 Task: Open an excel sheet with  and write heading  Discount data  Add 10 product name:-  'Apple, Banana, _x000D_
Orange, Tomato, Potato, Onion, Carrot, Milk, Bread, Eggs (dozen). ' in October Last week sales are  1.99, 0.49, 0.79, 1.29, 0.99, 0.89, 0.69, 2.49, 1.99, 2.99. _x000D_
Discount (%):-  10, 20, 15, 5, 12, 8, 25, 10, 15, 20. Save page auditingSalesByProduct_2022
Action: Key pressed <Key.shift_r>Discount<Key.space>data<Key.space><Key.enter>product<Key.space>name<Key.space><Key.right>ov<Key.backspace>c<Key.backspace><Key.backspace><Key.shift_r><Key.shift_r><Key.shift_r><Key.shift_r><Key.shift_r><Key.shift_r><Key.shift_r><Key.shift_r><Key.shift_r><Key.shift_r>October<Key.space><Key.shift_r>Lasg<Key.space><Key.backspace><Key.backspace>t<Key.space>week<Key.right>
Screenshot: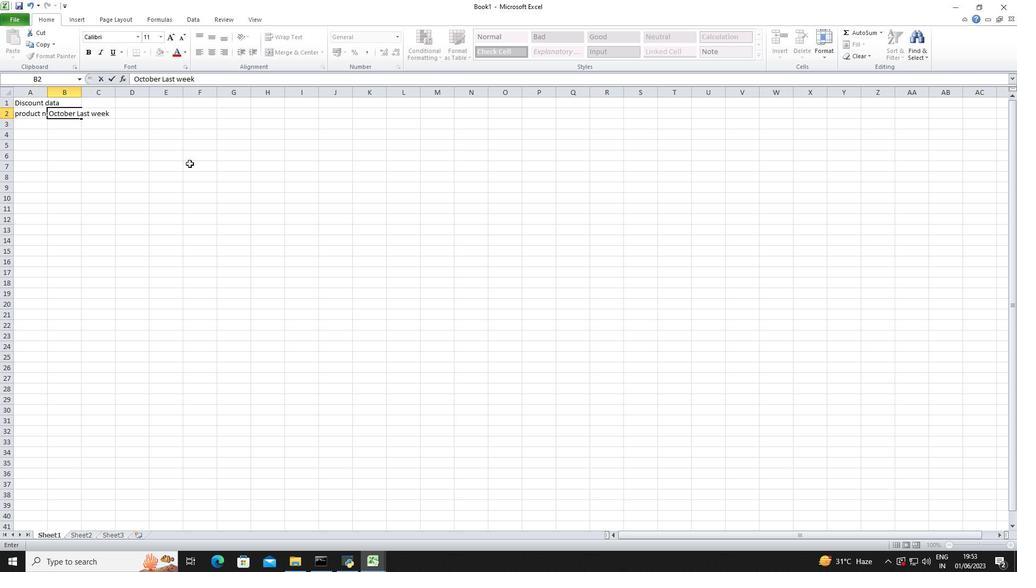 
Action: Mouse moved to (75, 114)
Screenshot: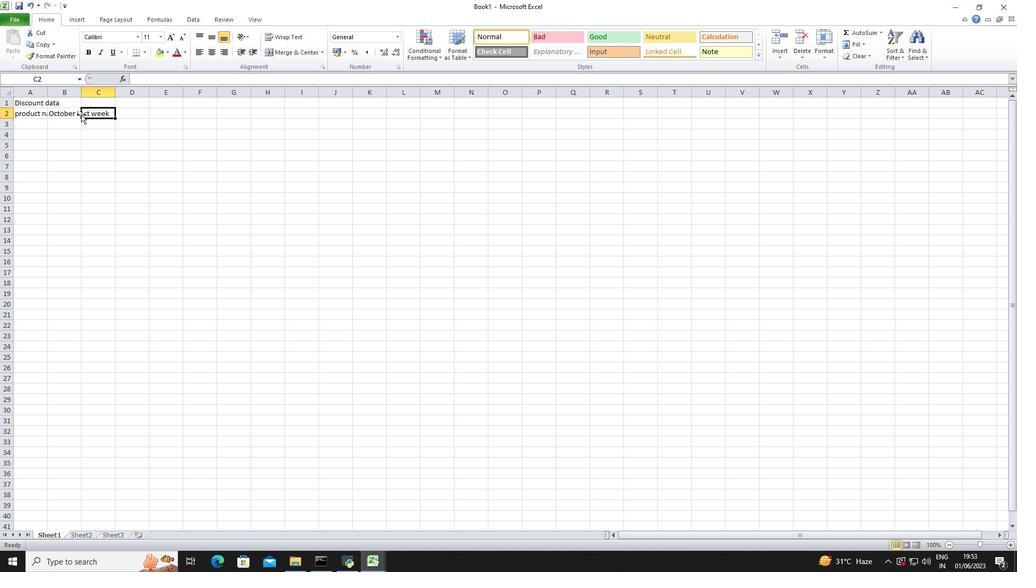 
Action: Mouse pressed left at (75, 114)
Screenshot: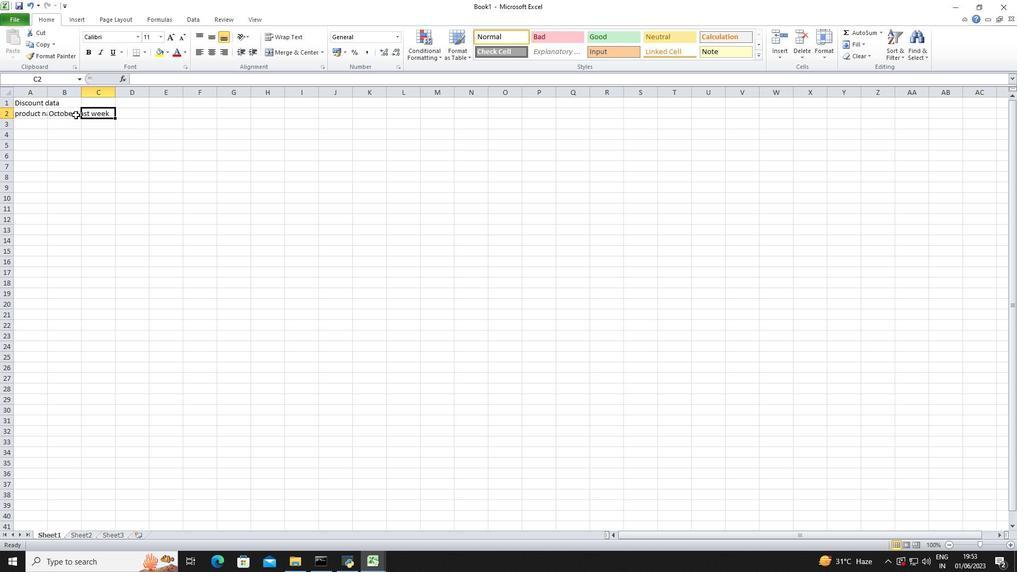 
Action: Mouse moved to (201, 75)
Screenshot: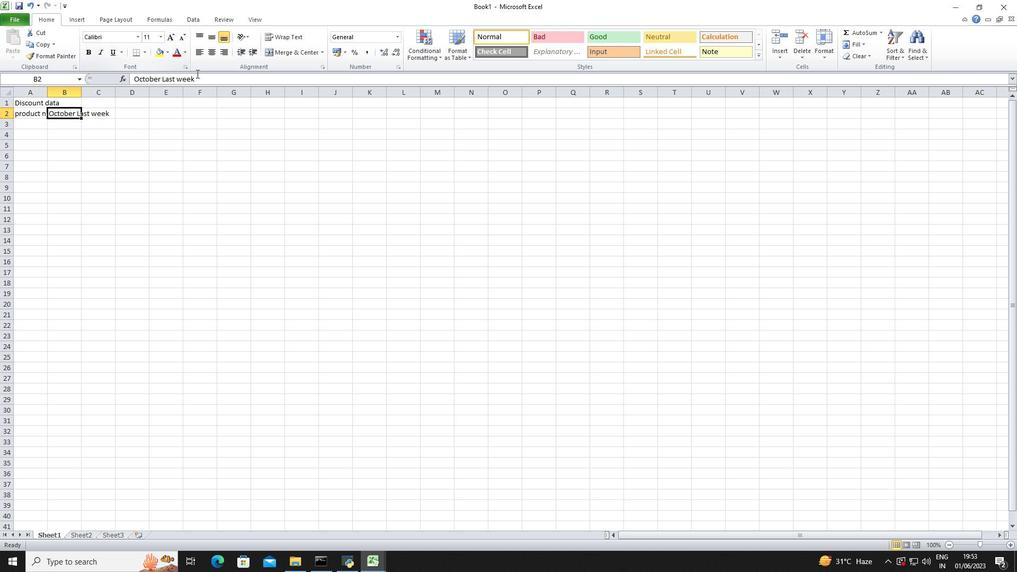 
Action: Mouse pressed left at (201, 75)
Screenshot: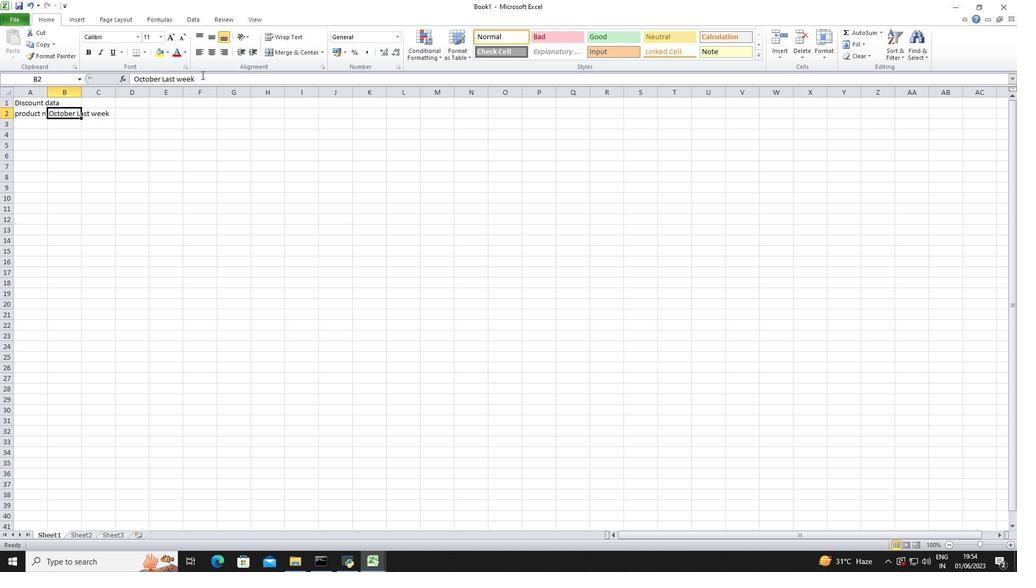 
Action: Mouse moved to (204, 76)
Screenshot: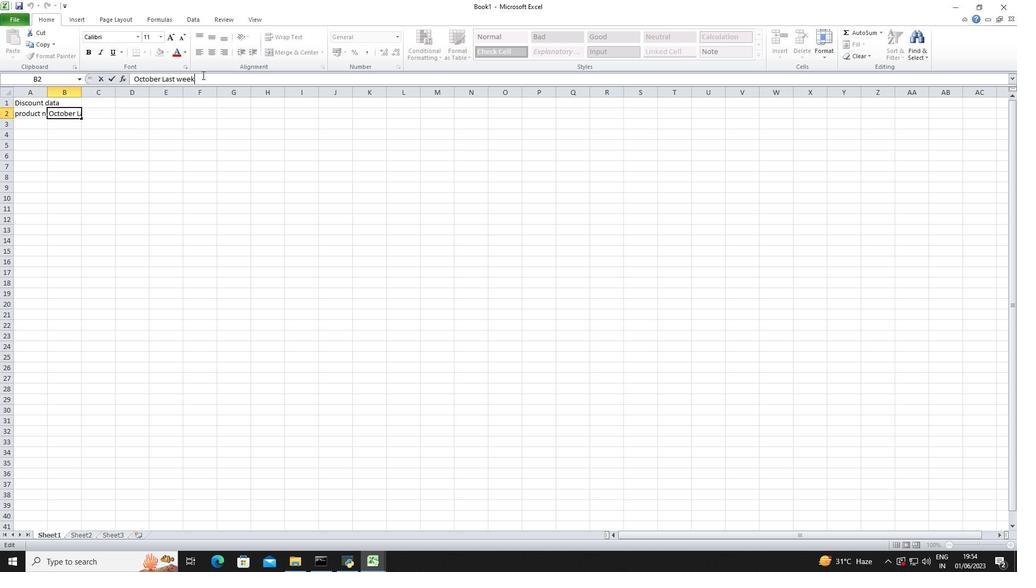 
Action: Key pressed <Key.space>sales<Key.right>
Screenshot: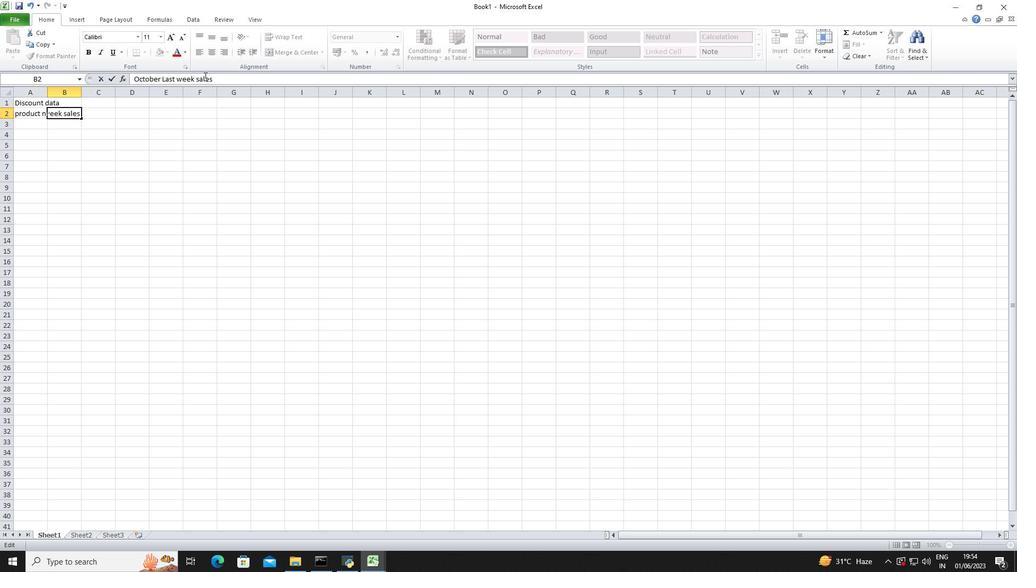 
Action: Mouse moved to (141, 152)
Screenshot: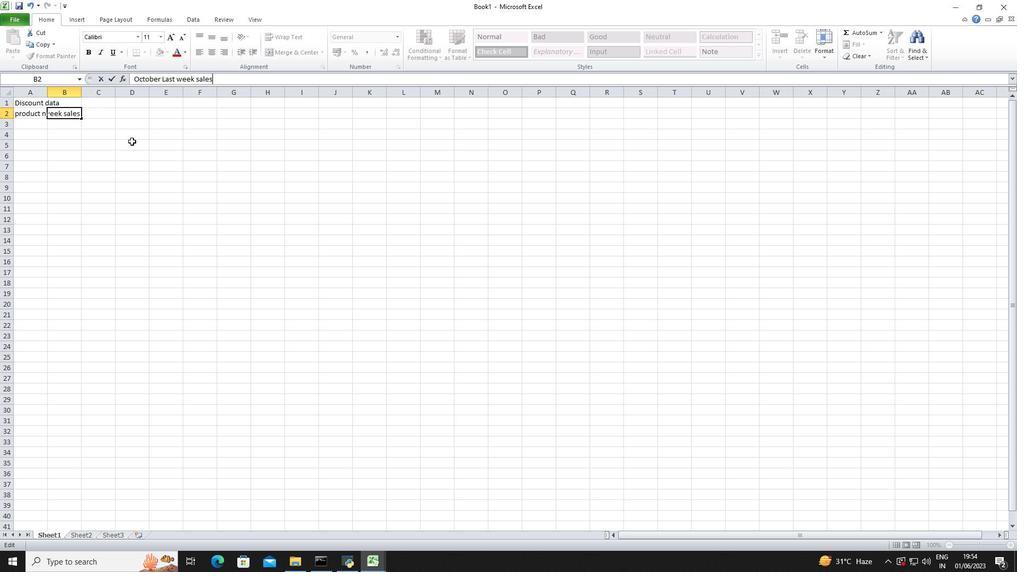 
Action: Mouse pressed left at (141, 152)
Screenshot: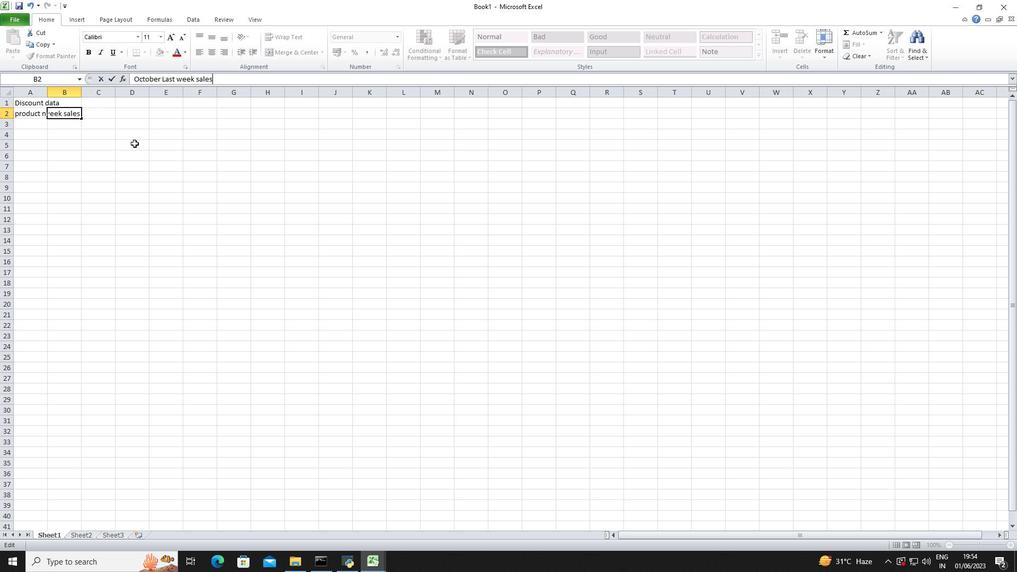 
Action: Mouse moved to (82, 93)
Screenshot: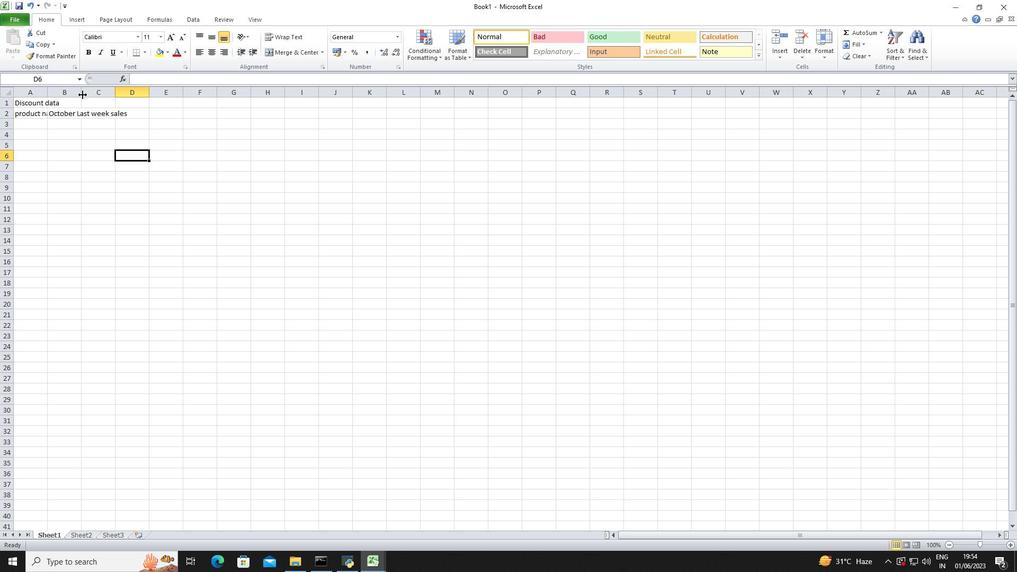 
Action: Mouse pressed left at (82, 93)
Screenshot: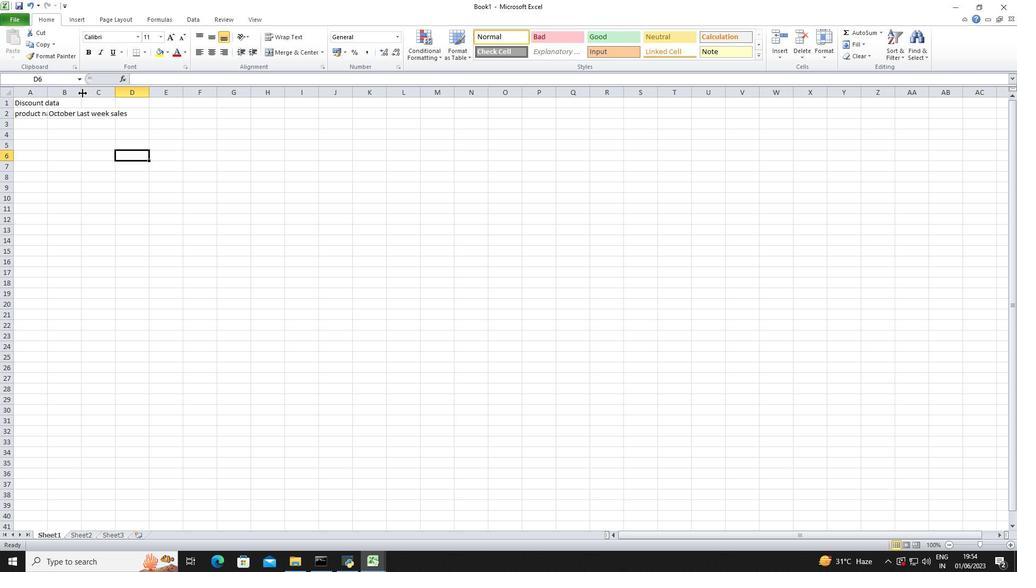 
Action: Mouse pressed left at (82, 93)
Screenshot: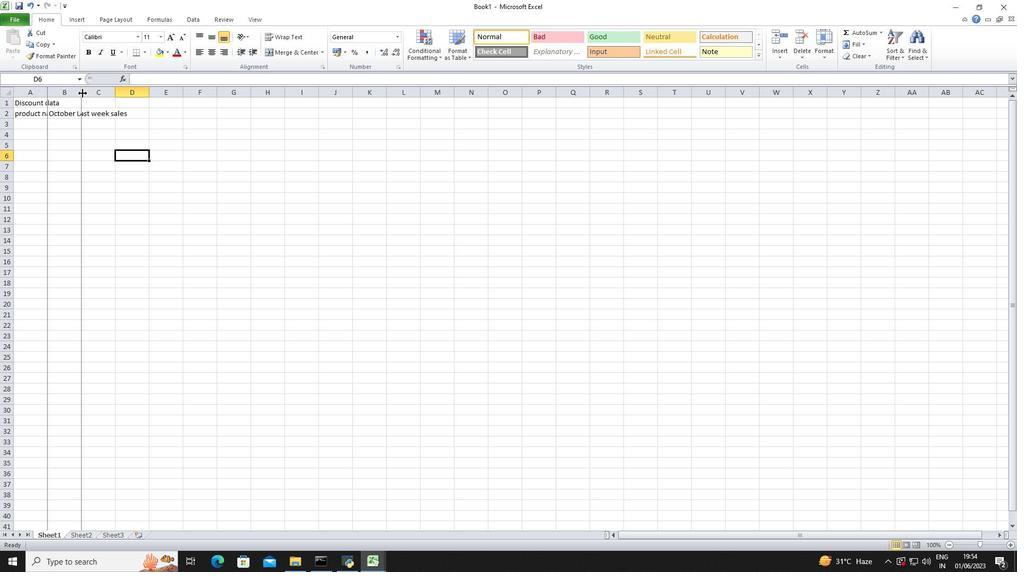 
Action: Mouse moved to (139, 112)
Screenshot: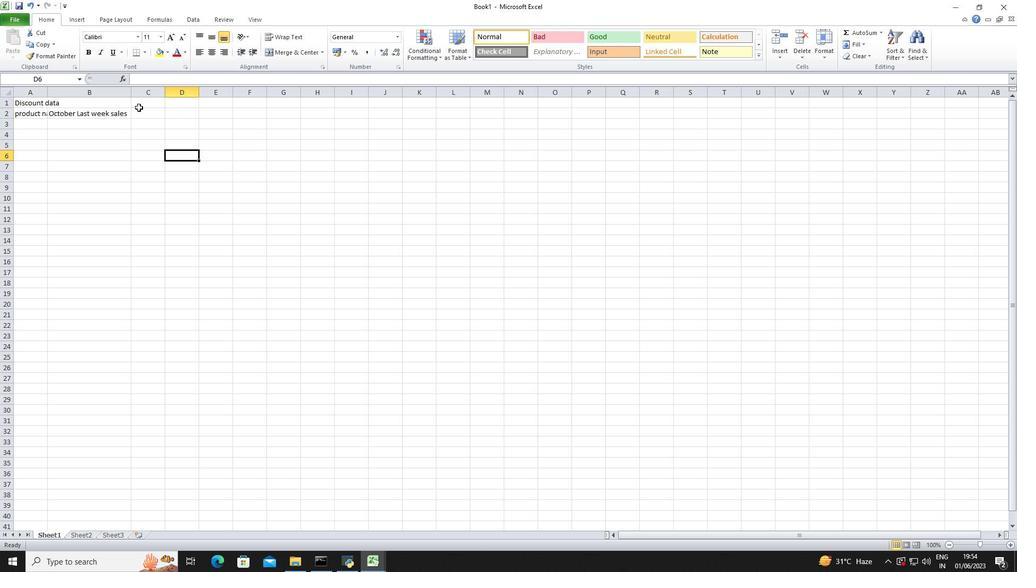 
Action: Mouse pressed left at (139, 112)
Screenshot: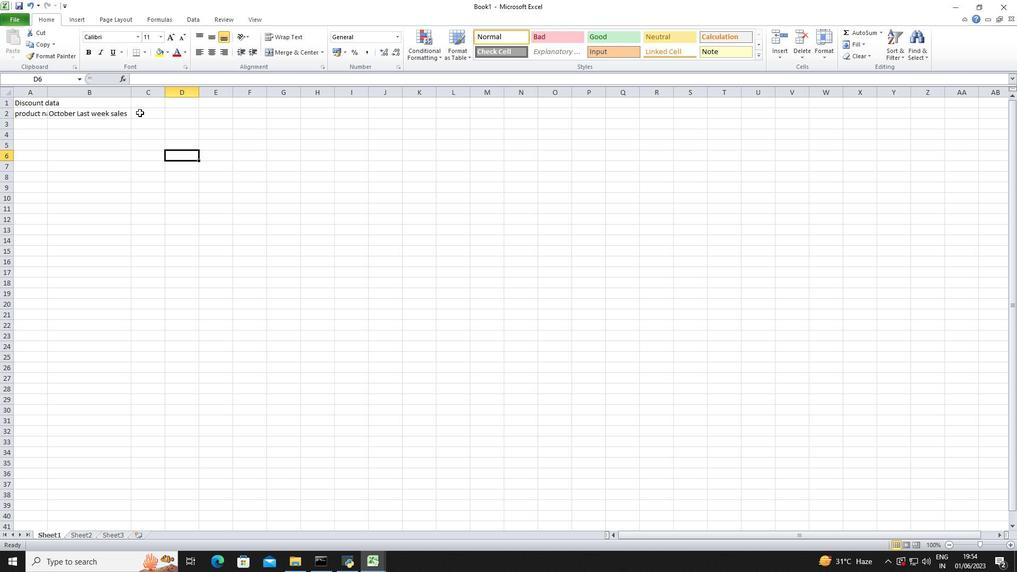 
Action: Mouse moved to (49, 93)
Screenshot: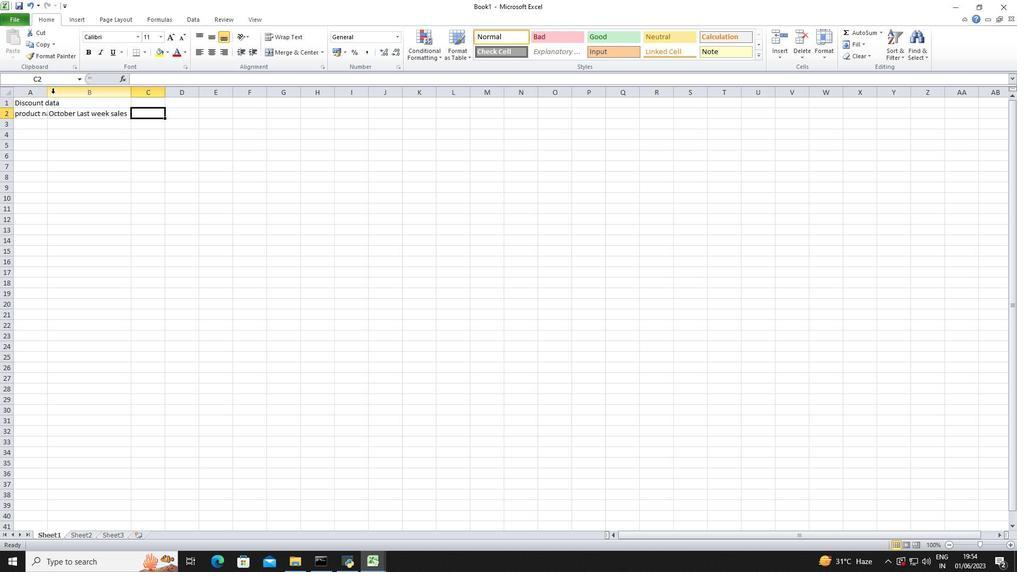 
Action: Mouse pressed left at (49, 93)
Screenshot: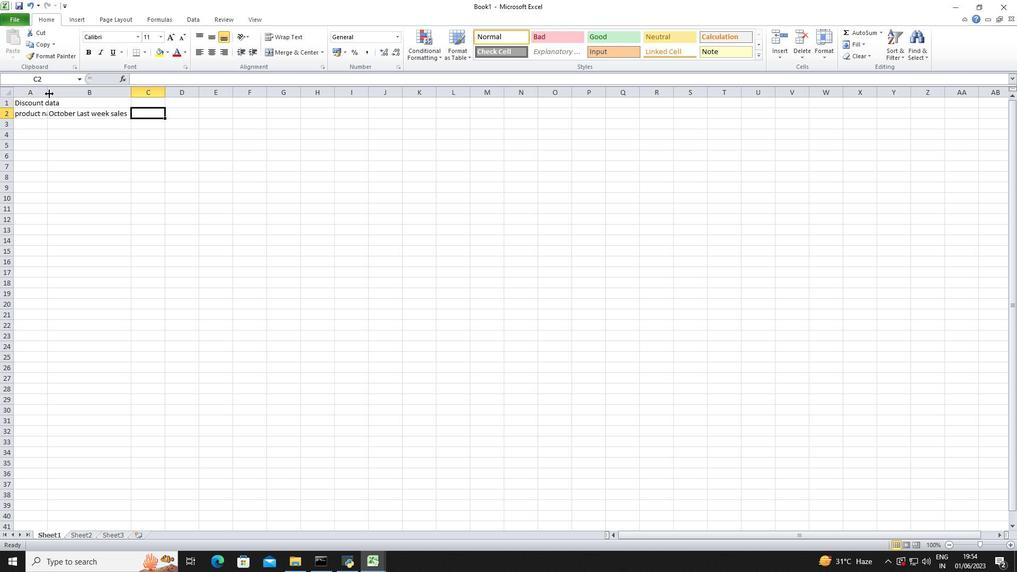 
Action: Mouse pressed left at (49, 93)
Screenshot: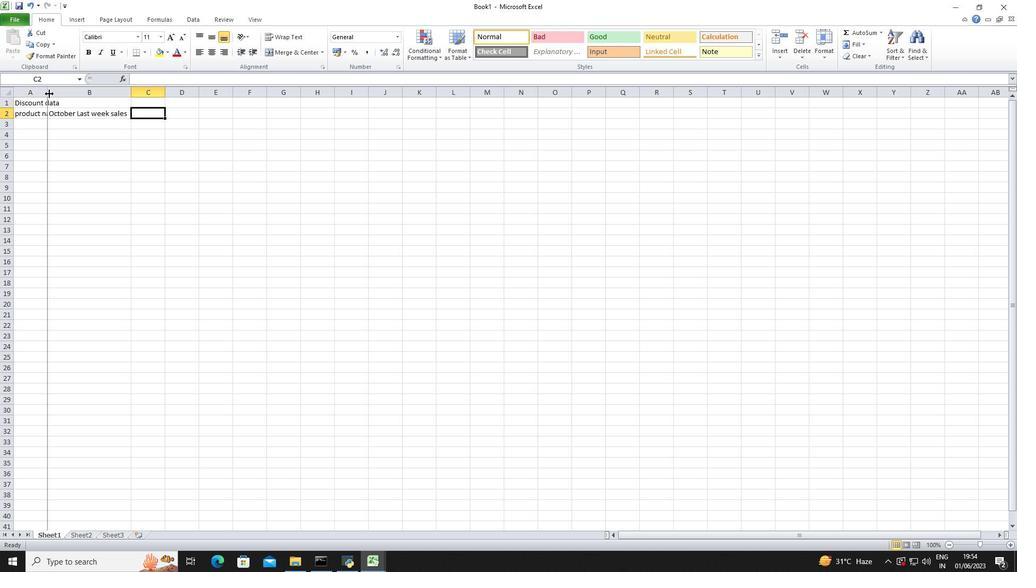 
Action: Mouse moved to (399, 148)
Screenshot: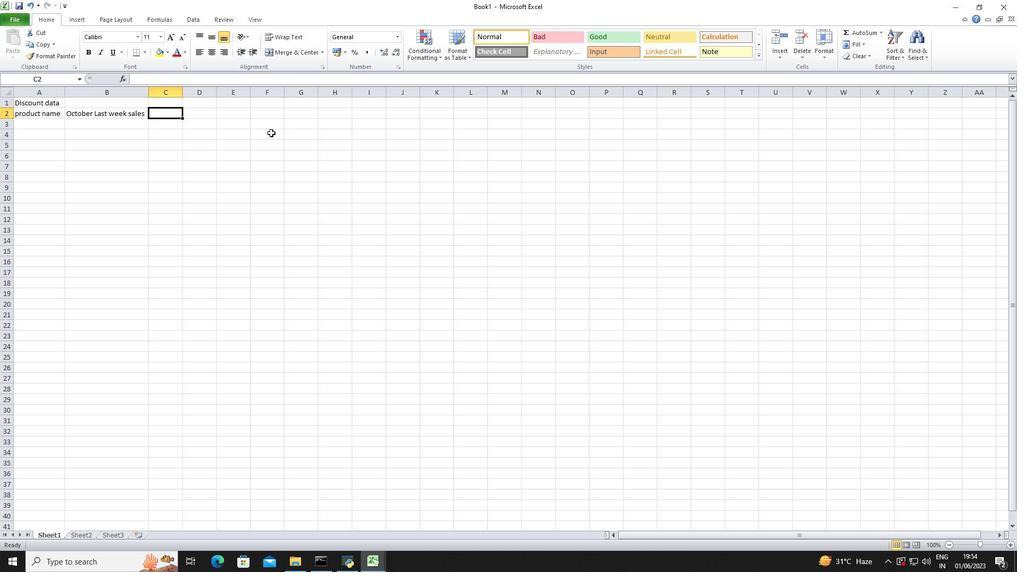 
Action: Key pressed <Key.shift_r>Discount<Key.space><Key.shift_r><Key.shift_r>(<Key.shift_r>%<Key.shift_r><Key.shift_r><Key.shift_r><Key.shift_r>)
Screenshot: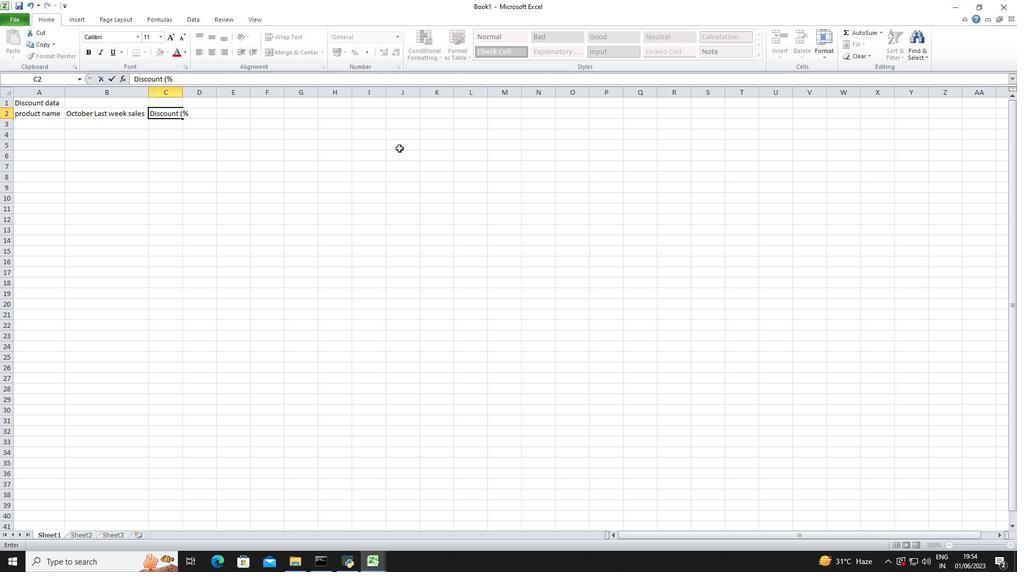 
Action: Mouse moved to (396, 141)
Screenshot: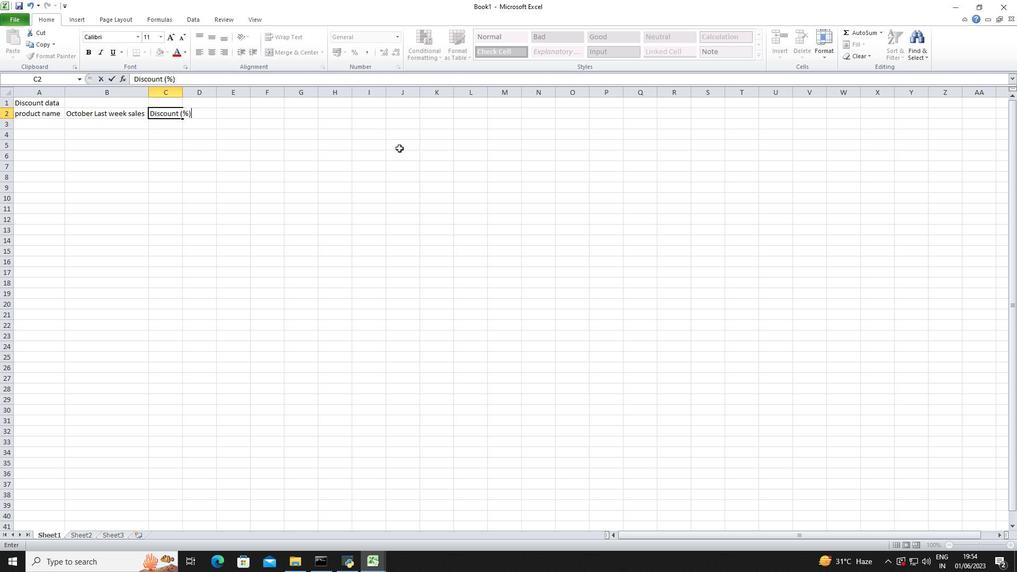 
Action: Mouse pressed left at (396, 141)
Screenshot: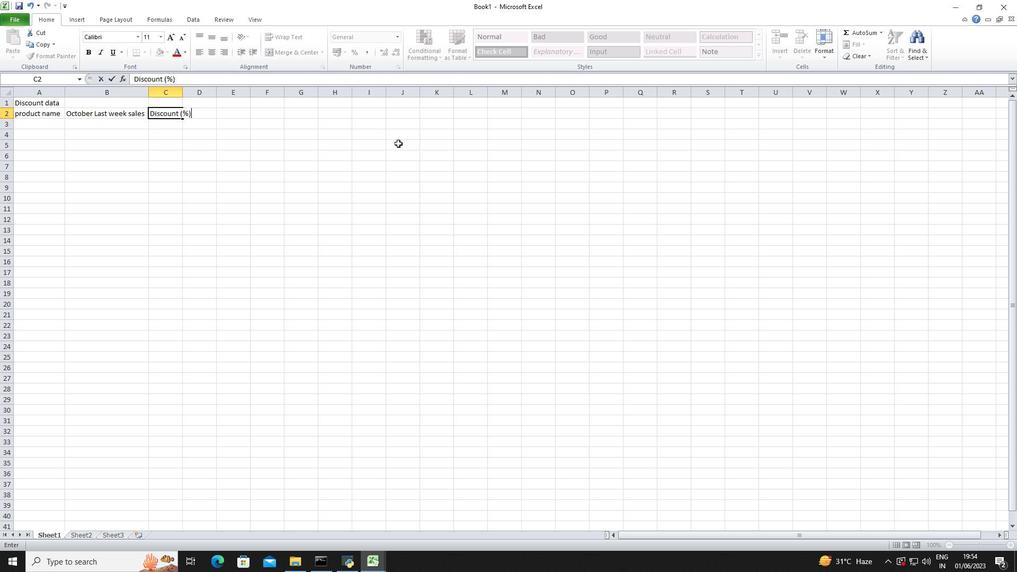 
Action: Mouse moved to (182, 90)
Screenshot: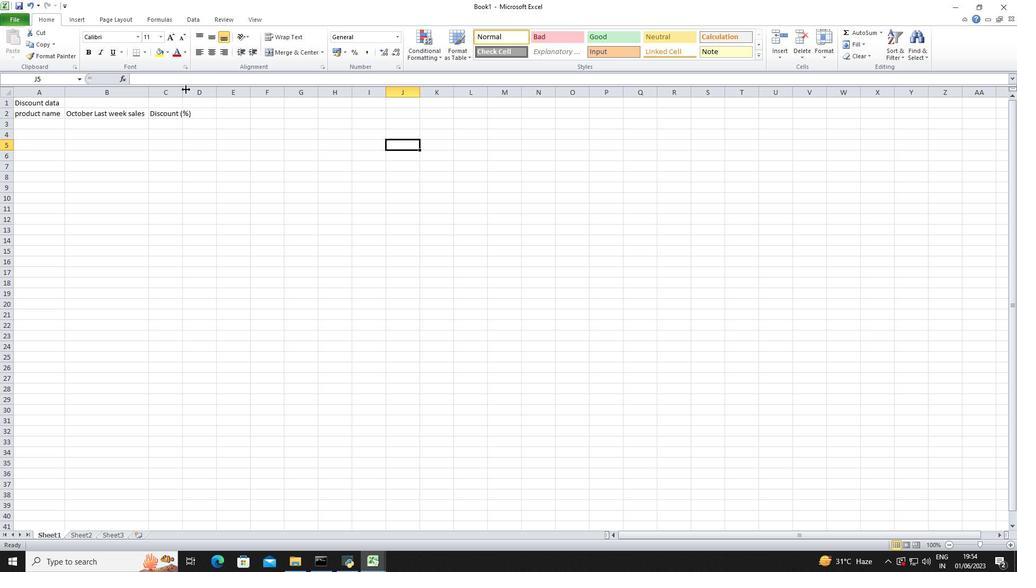 
Action: Mouse pressed left at (182, 90)
Screenshot: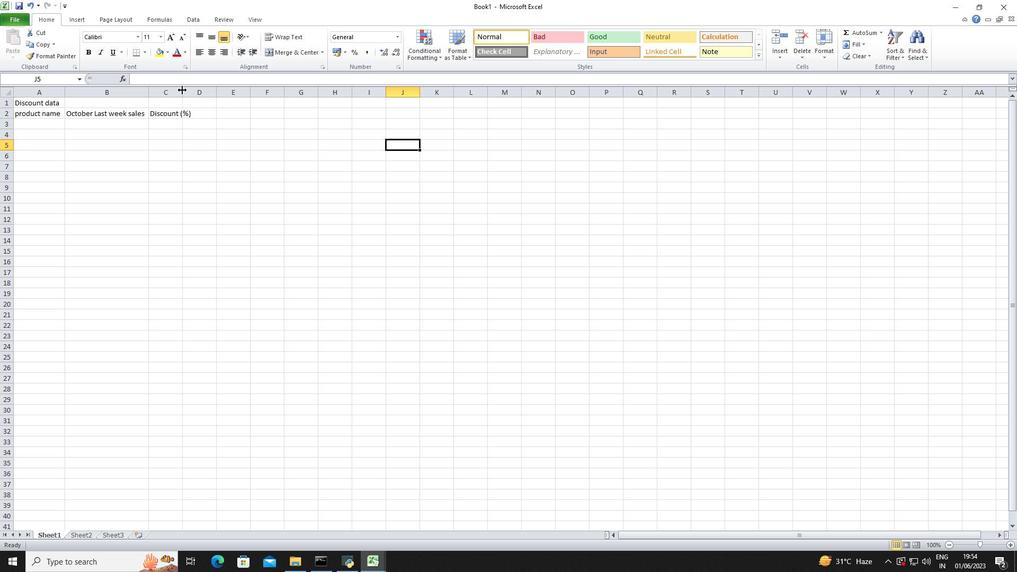 
Action: Mouse pressed left at (182, 90)
Screenshot: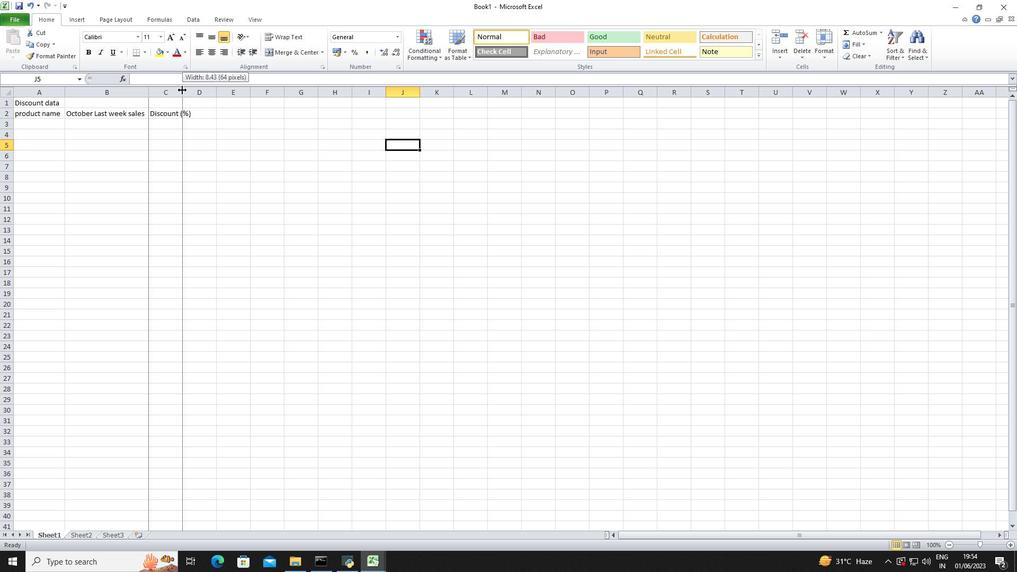 
Action: Mouse moved to (32, 125)
Screenshot: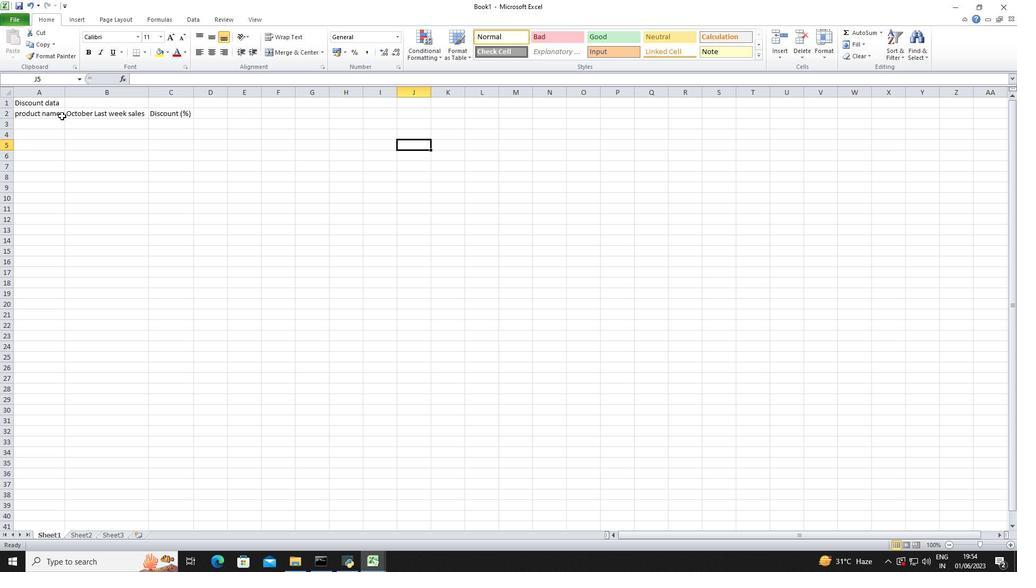 
Action: Mouse pressed left at (32, 125)
Screenshot: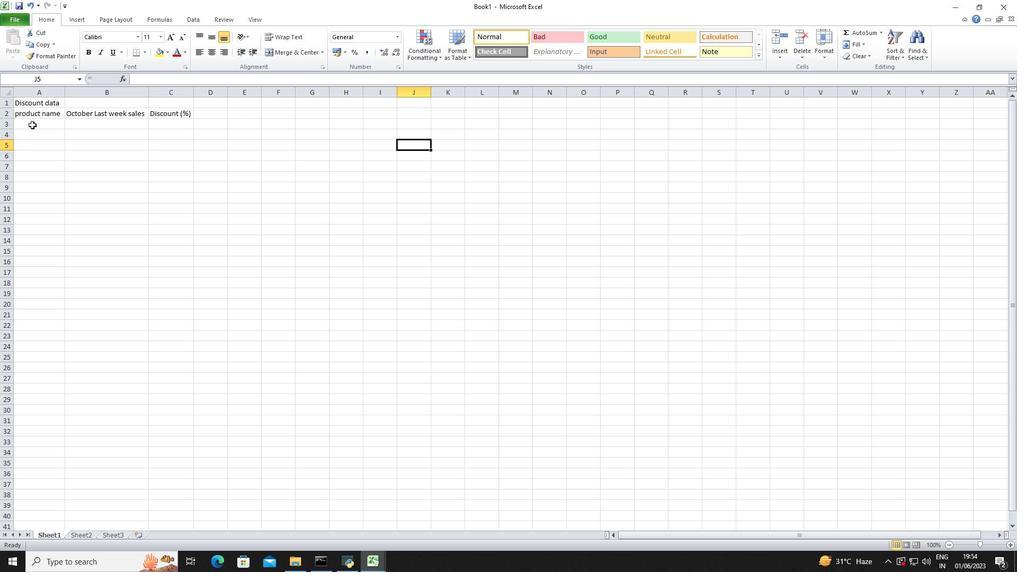
Action: Mouse moved to (365, 129)
Screenshot: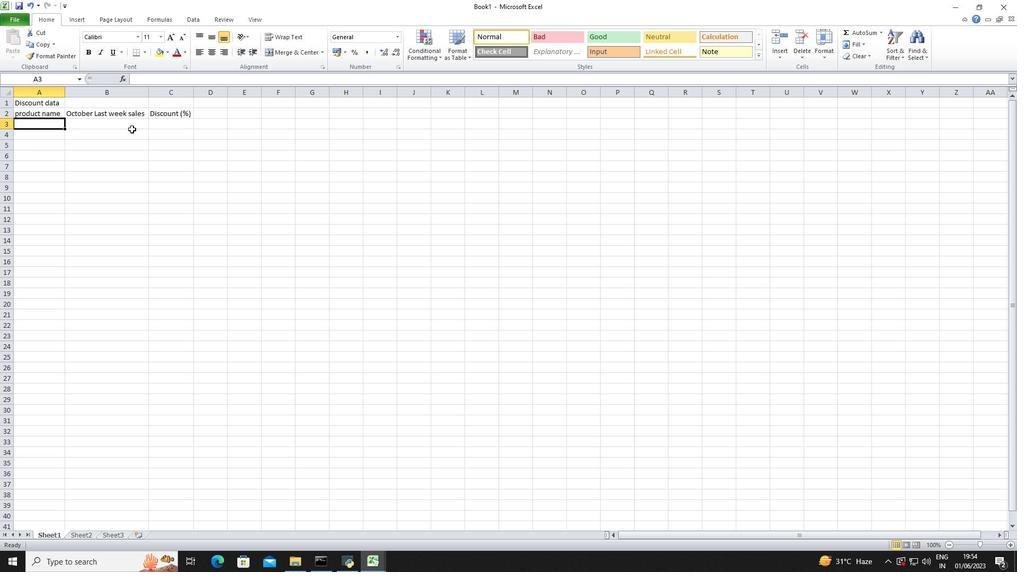 
Action: Key pressed <Key.shift_r>Apple<Key.enter><Key.shift_r>Banana<Key.space><Key.enter><Key.shift_r><Key.shift_r><Key.shift_r><Key.shift_r><Key.shift_r><Key.shift_r><Key.shift_r><Key.shift_r><Key.shift_r><Key.shift_r><Key.shift_r><Key.shift_r><Key.shift_r><Key.shift_r><Key.shift_r><Key.shift_r><Key.shift_r><Key.shift_r><Key.shift_r><Key.shift_r><Key.shift_r><Key.shift_r><Key.shift_r><Key.shift_r><Key.shift_r><Key.shift_r><Key.shift_r><Key.shift_r><Key.shift_r>Potato<Key.enter>
Screenshot: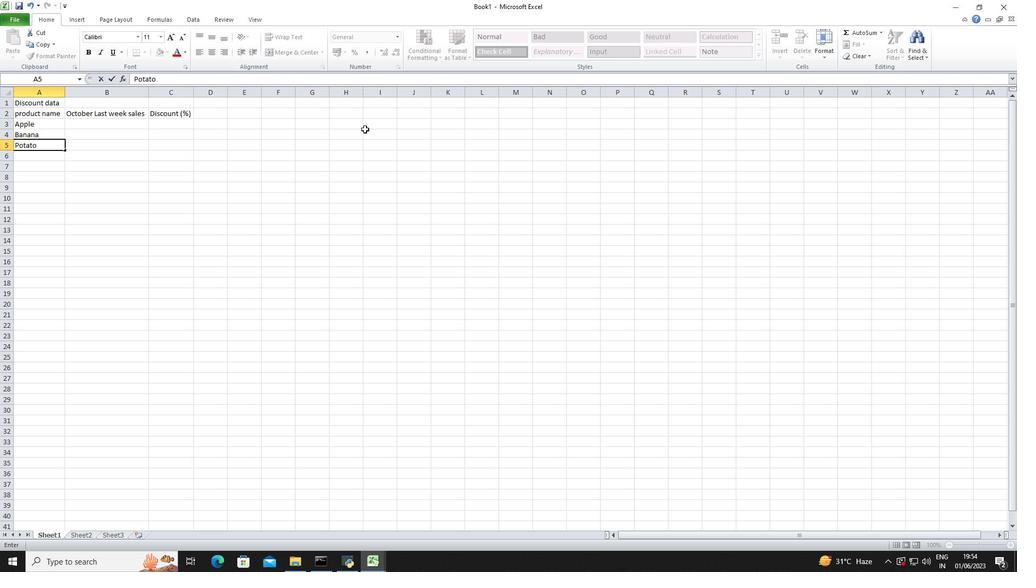 
Action: Mouse moved to (42, 142)
Screenshot: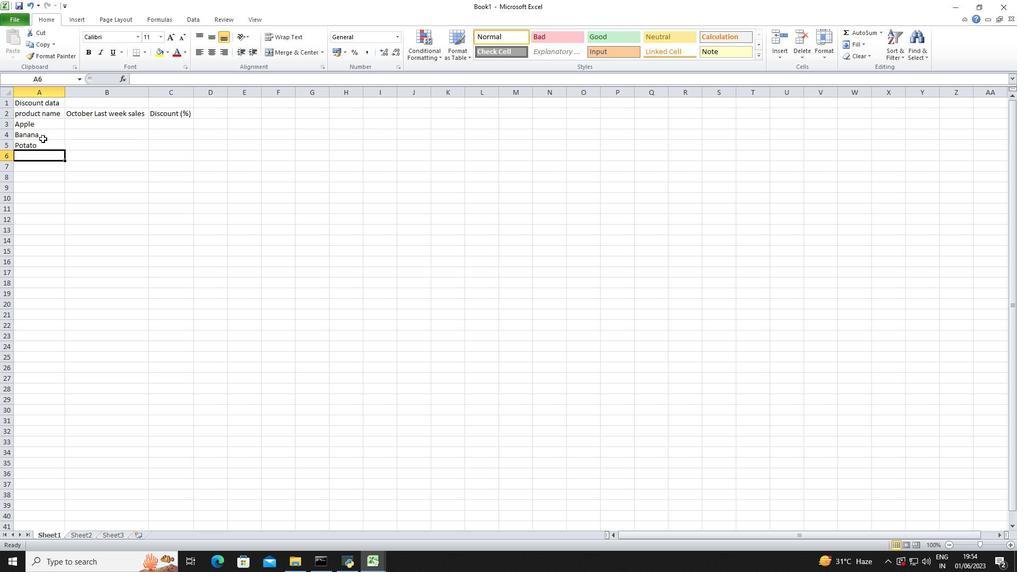 
Action: Mouse pressed left at (42, 142)
Screenshot: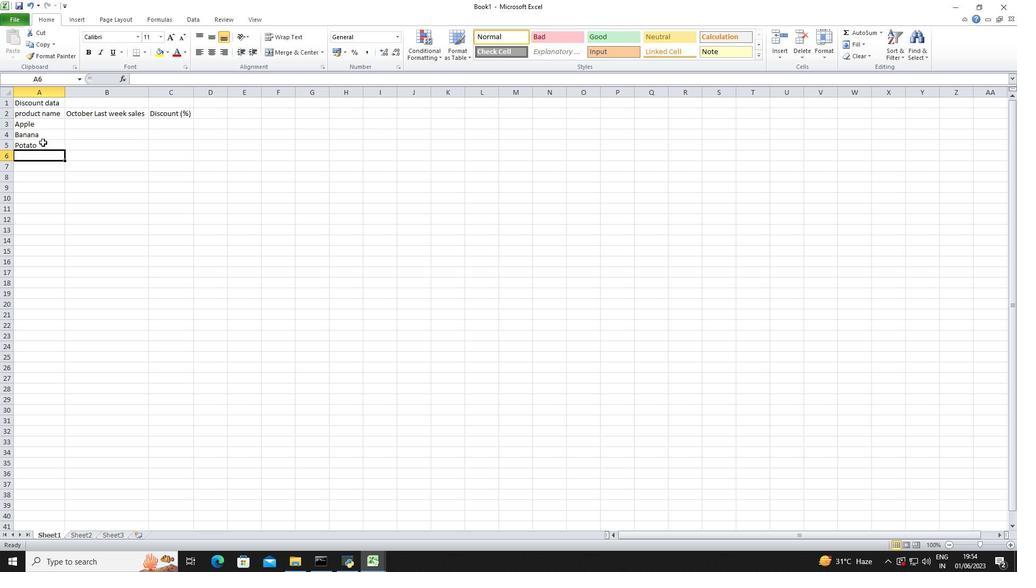 
Action: Mouse moved to (123, 165)
Screenshot: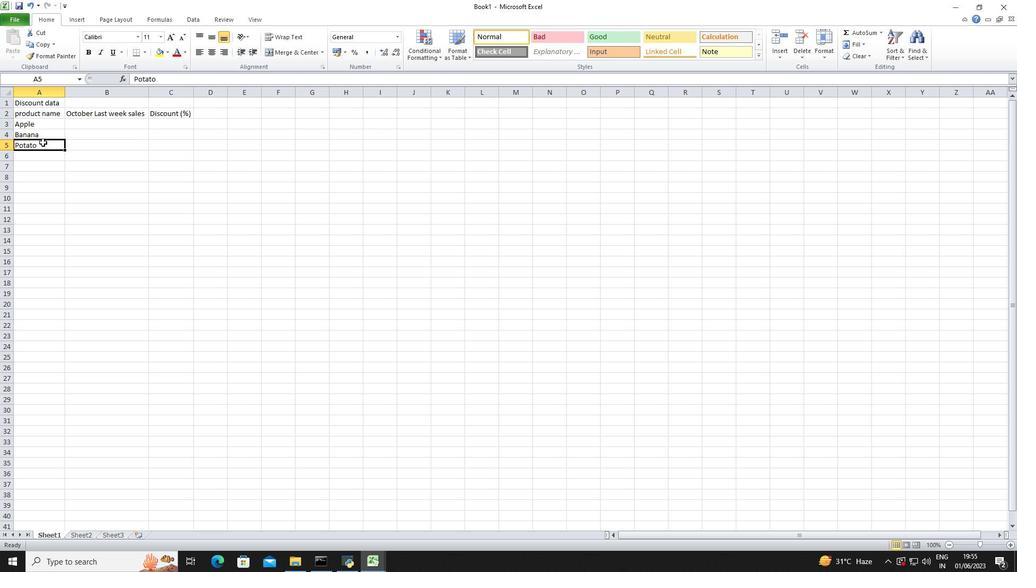 
Action: Key pressed <Key.shift_r>Orange<Key.enter><Key.shift_r>Tomato<Key.enter><Key.shift_r><Key.shift_r><Key.shift_r><Key.shift_r><Key.shift_r><Key.shift_r><Key.shift_r><Key.shift_r><Key.shift_r><Key.shift_r><Key.shift_r><Key.shift_r><Key.shift_r><Key.shift_r><Key.shift_r><Key.shift_r><Key.shift_r><Key.shift_r><Key.shift_r><Key.shift_r>Potato<Key.space><Key.enter><Key.shift_r>Onion<Key.space><Key.enter><Key.shift_r>Carrot<Key.space><Key.enter><Key.shift_r>Mik<Key.backspace>lk<Key.space><Key.enter><Key.shift_r>Bread<Key.space><Key.enter><Key.shift_r>Eff<Key.backspace><Key.backspace>ggs<Key.space><Key.shift_r><Key.shift_r><Key.shift_r><Key.shift_r>(dozen<Key.shift_r>)
Screenshot: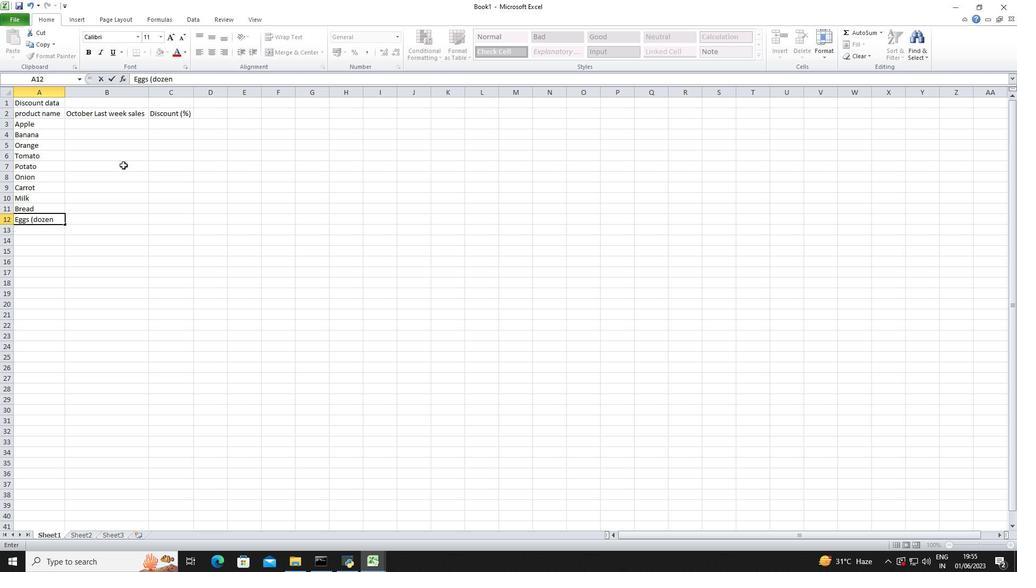 
Action: Mouse pressed left at (123, 165)
Screenshot: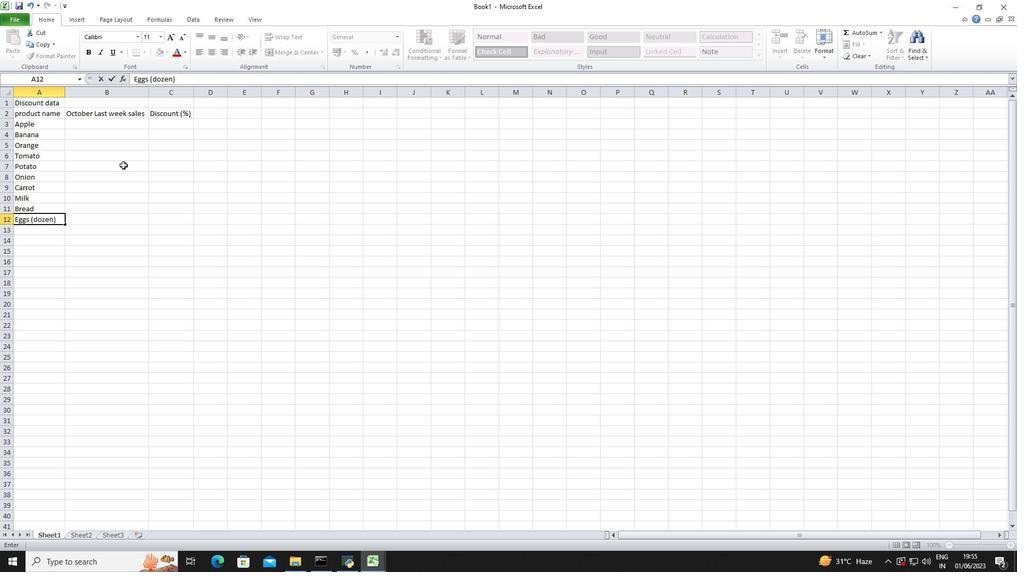 
Action: Mouse moved to (87, 129)
Screenshot: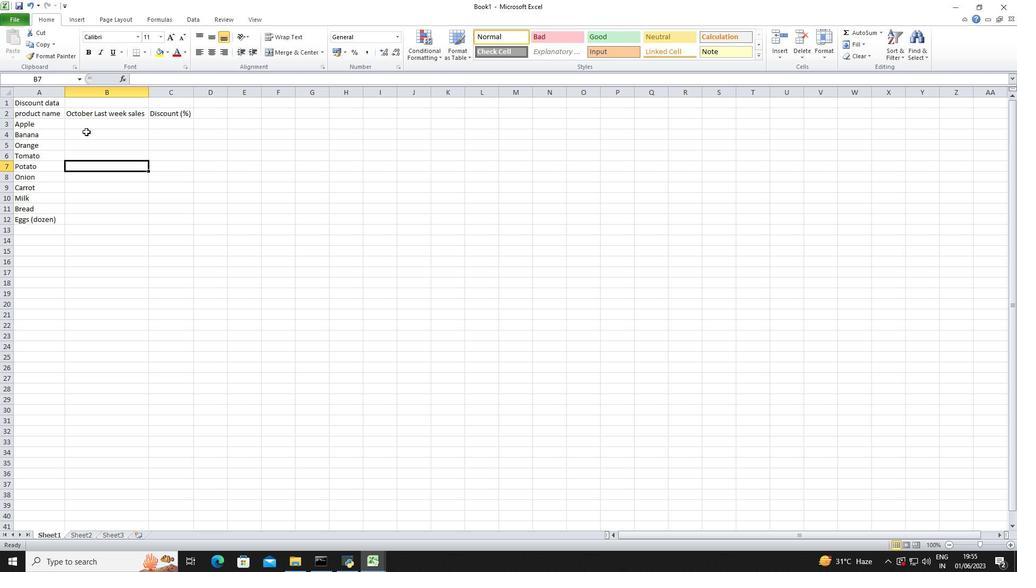 
Action: Mouse pressed left at (87, 129)
Screenshot: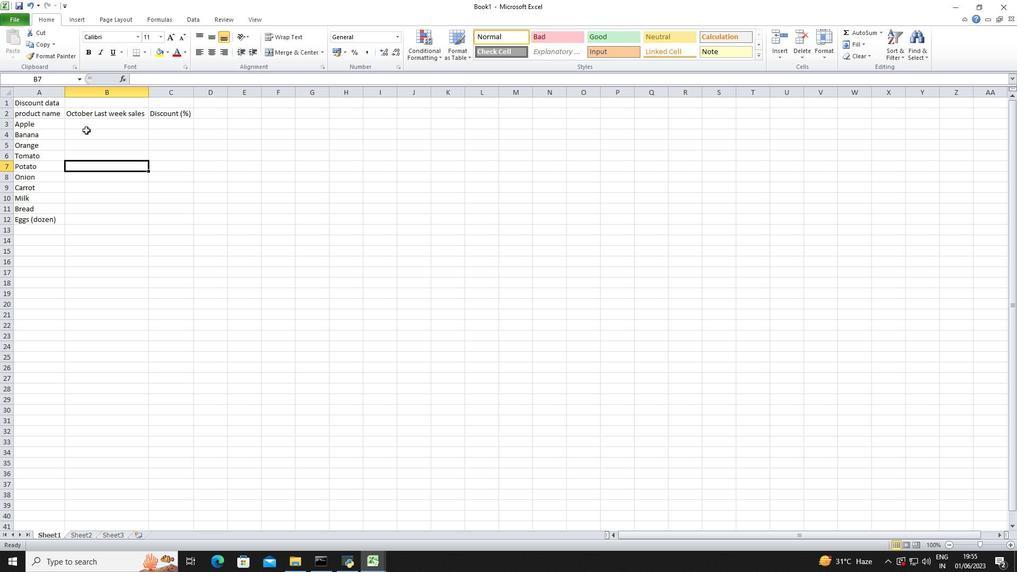 
Action: Mouse moved to (87, 128)
Screenshot: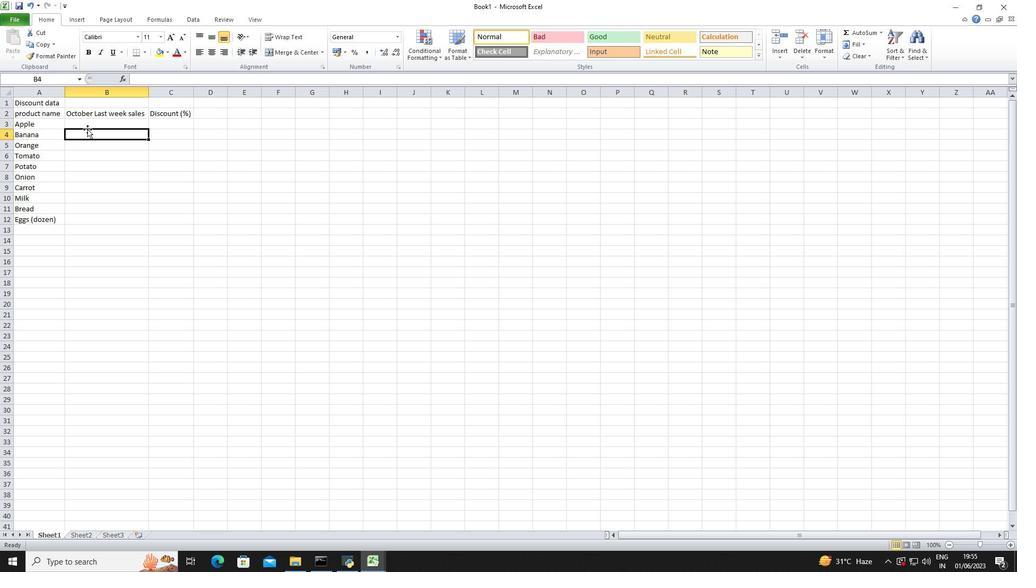 
Action: Mouse pressed left at (87, 128)
Screenshot: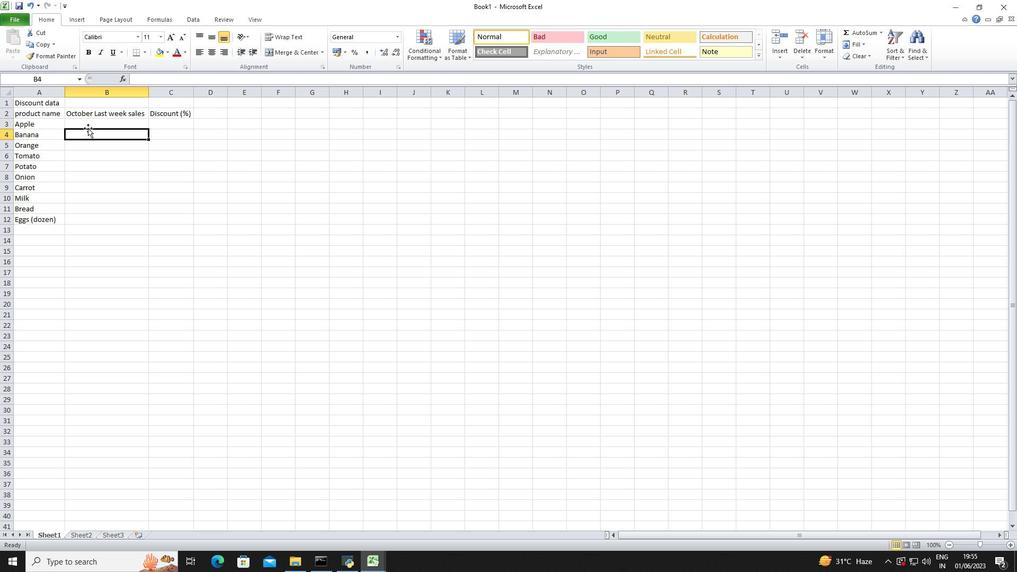 
Action: Mouse moved to (143, 122)
Screenshot: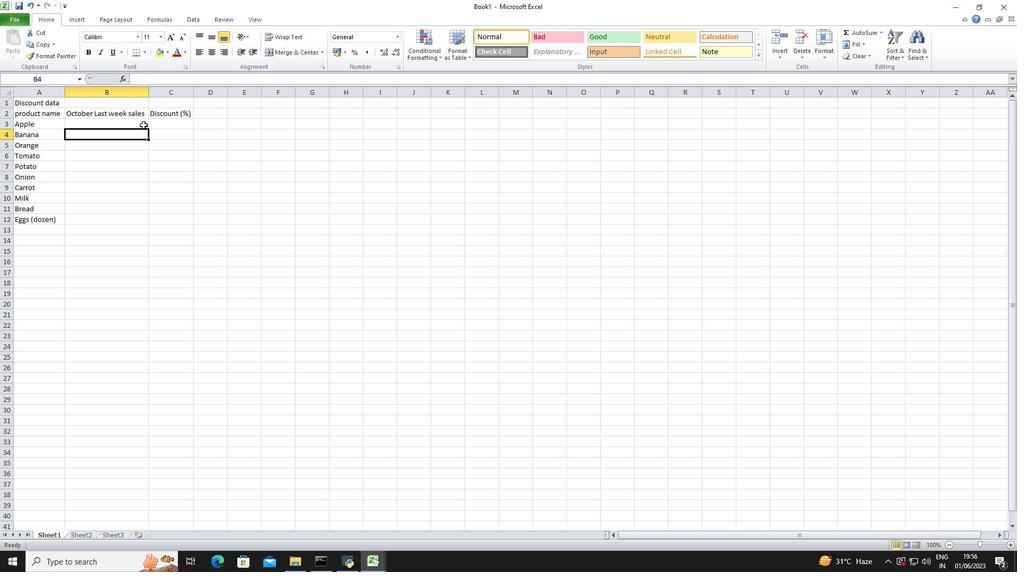 
Action: Mouse pressed left at (143, 122)
Screenshot: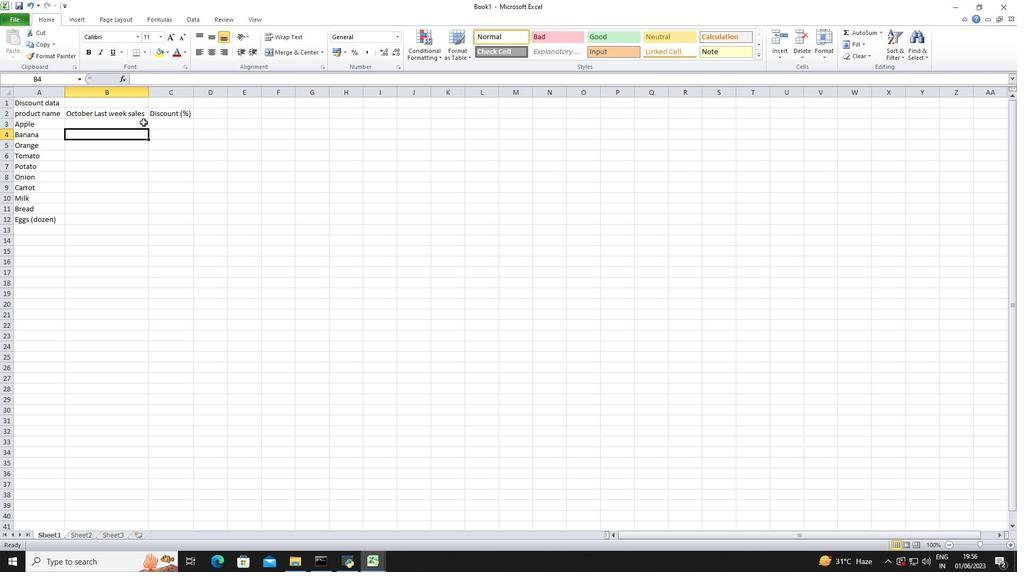 
Action: Mouse moved to (1017, 0)
Screenshot: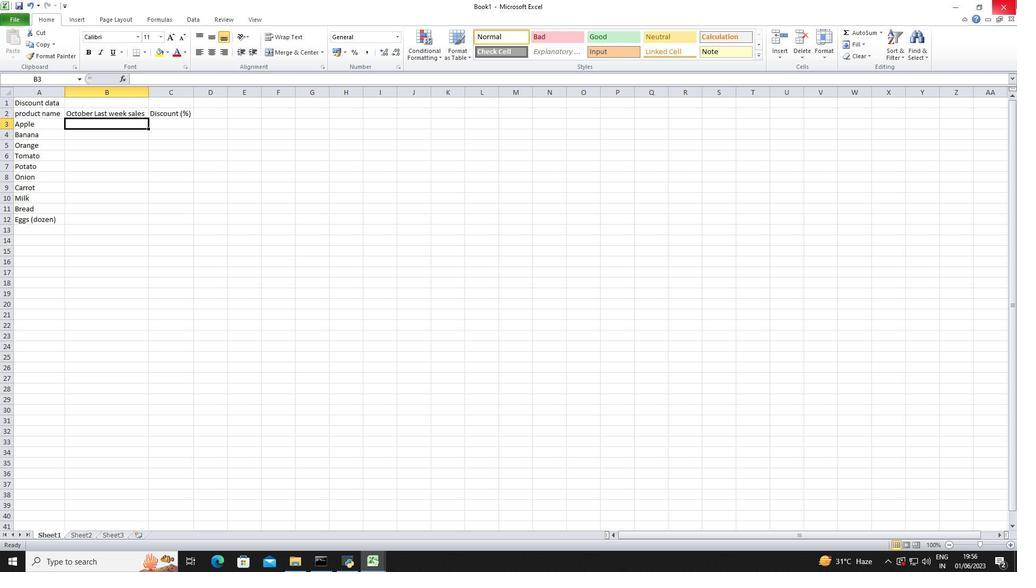 
Action: Key pressed 1.99<Key.enter>0.49<Key.enter>0.79<Key.enter>
Screenshot: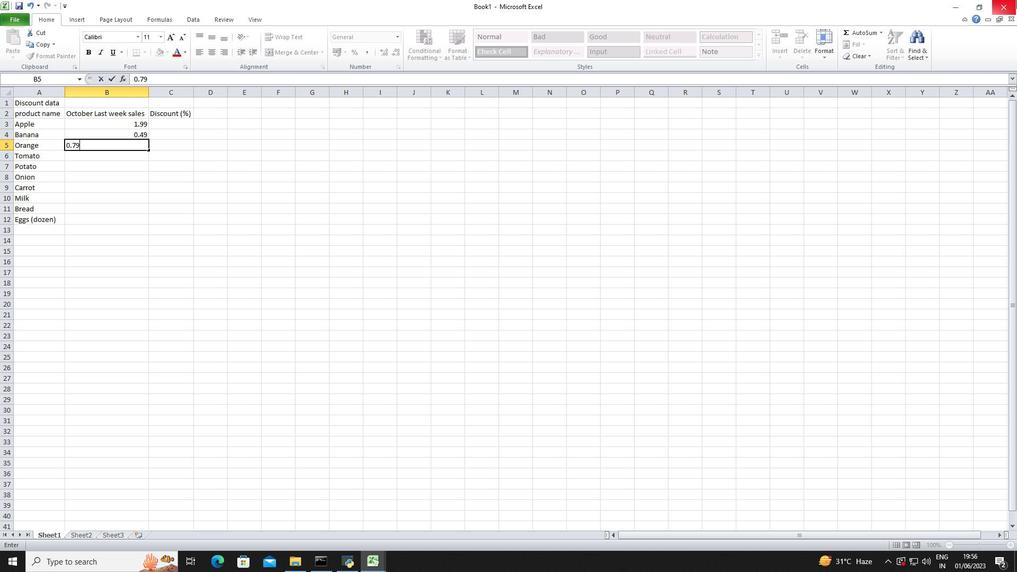 
Action: Mouse moved to (945, 3)
Screenshot: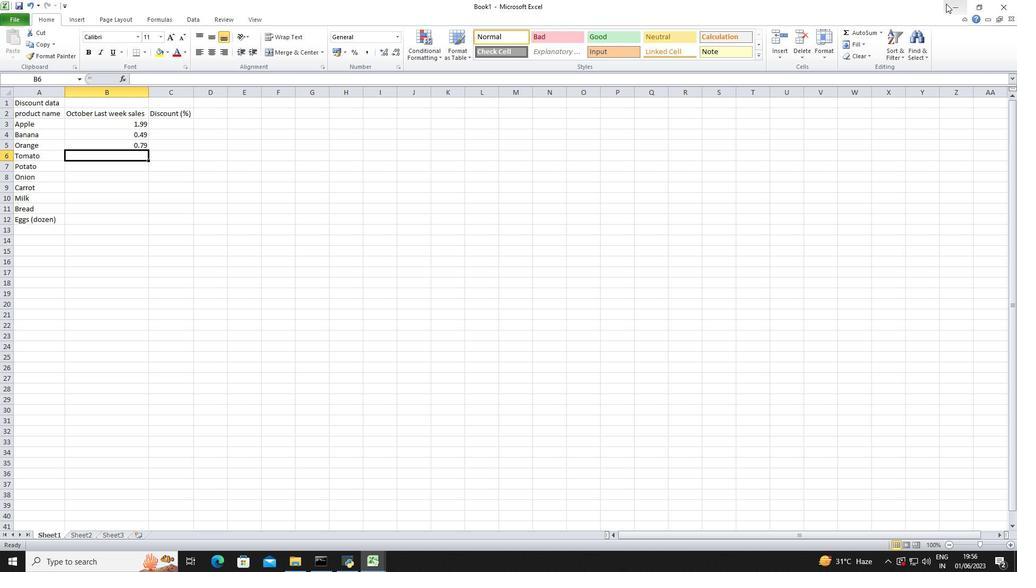 
Action: Mouse scrolled (945, 3) with delta (0, 0)
Screenshot: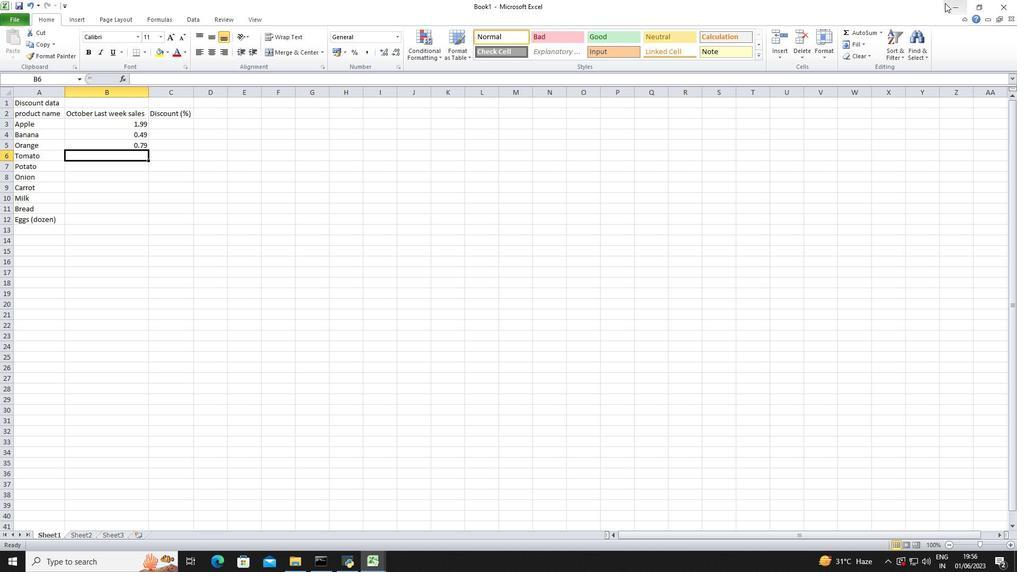 
Action: Mouse scrolled (945, 3) with delta (0, 0)
Screenshot: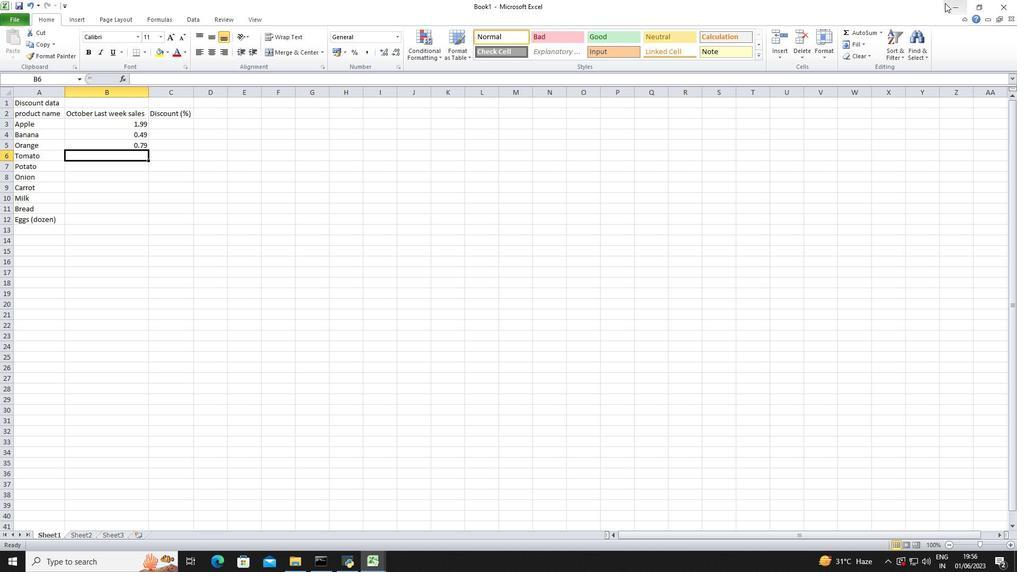 
Action: Mouse moved to (945, 0)
Screenshot: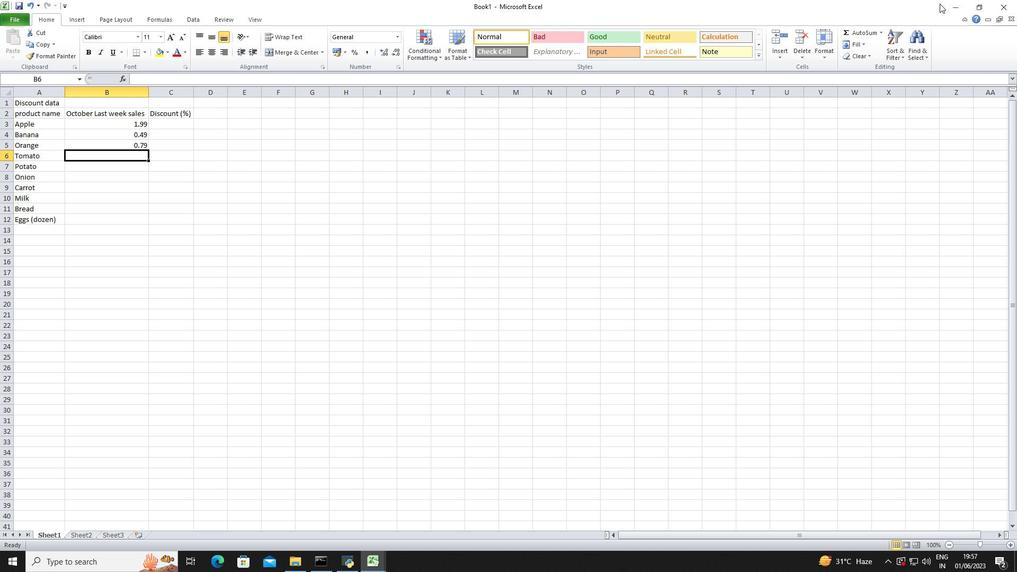 
Action: Key pressed 1.29<Key.enter>.99<Key.enter>0.89<Key.enter>0.69<Key.enter>2.49<Key.enter>1
Screenshot: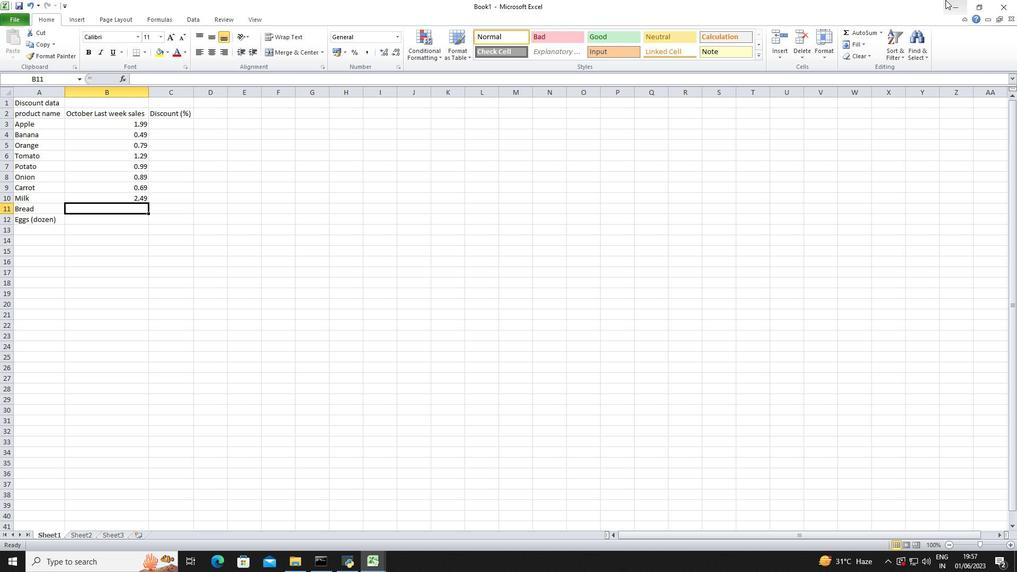 
Action: Mouse moved to (947, 0)
Screenshot: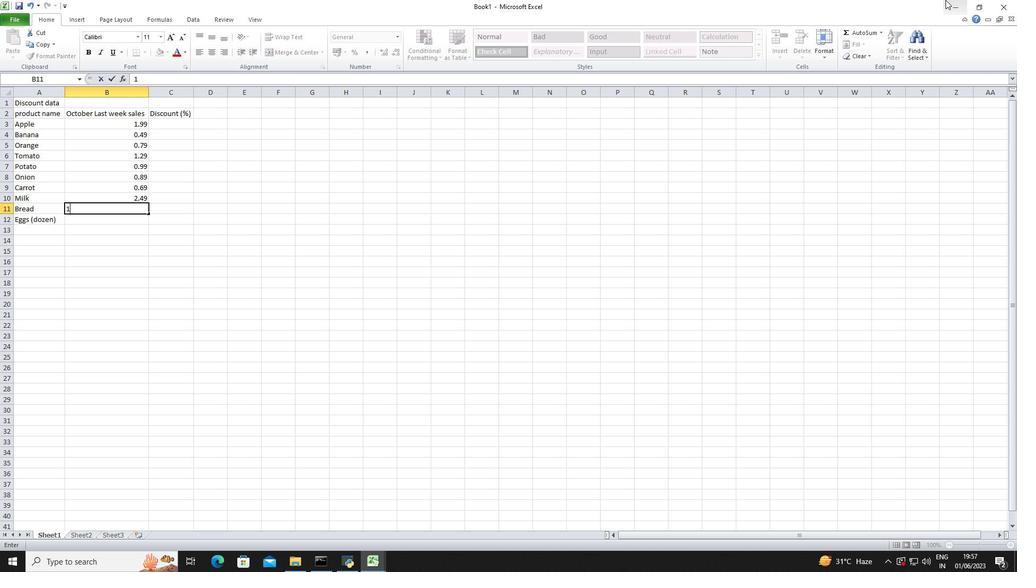 
Action: Key pressed .99<Key.enter>2.99
Screenshot: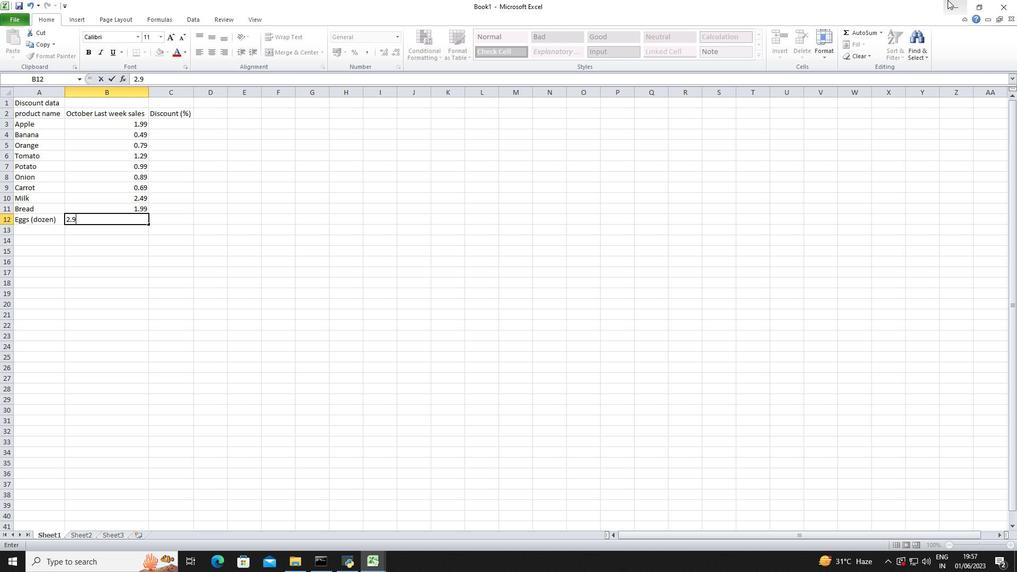 
Action: Mouse moved to (176, 122)
Screenshot: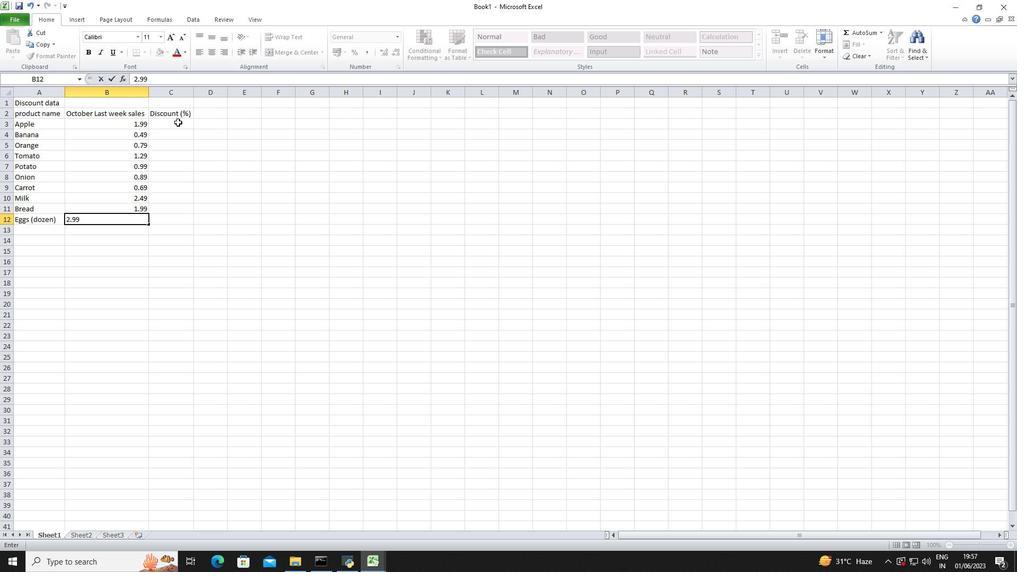 
Action: Mouse pressed left at (176, 122)
Screenshot: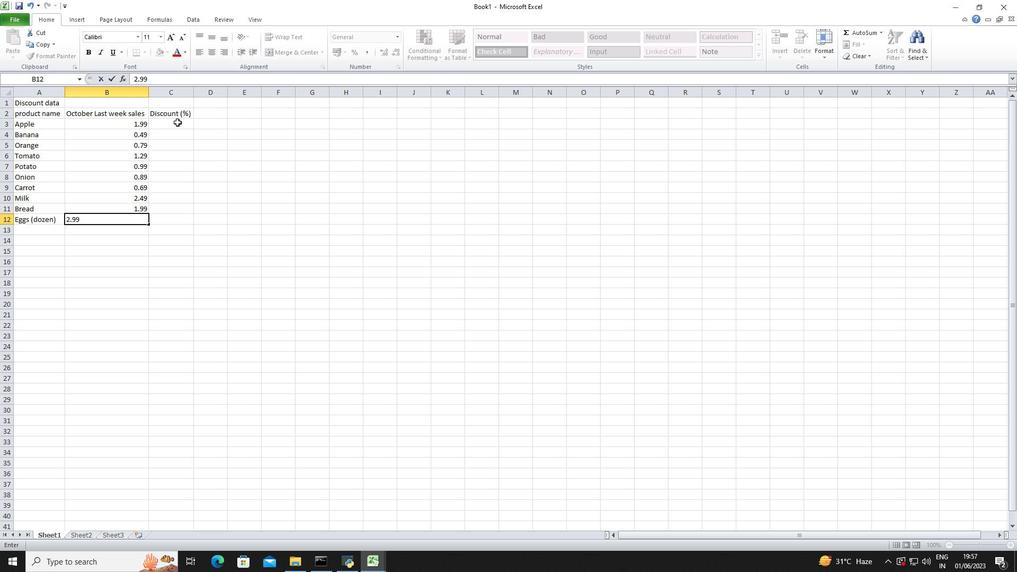 
Action: Mouse moved to (1017, 0)
Screenshot: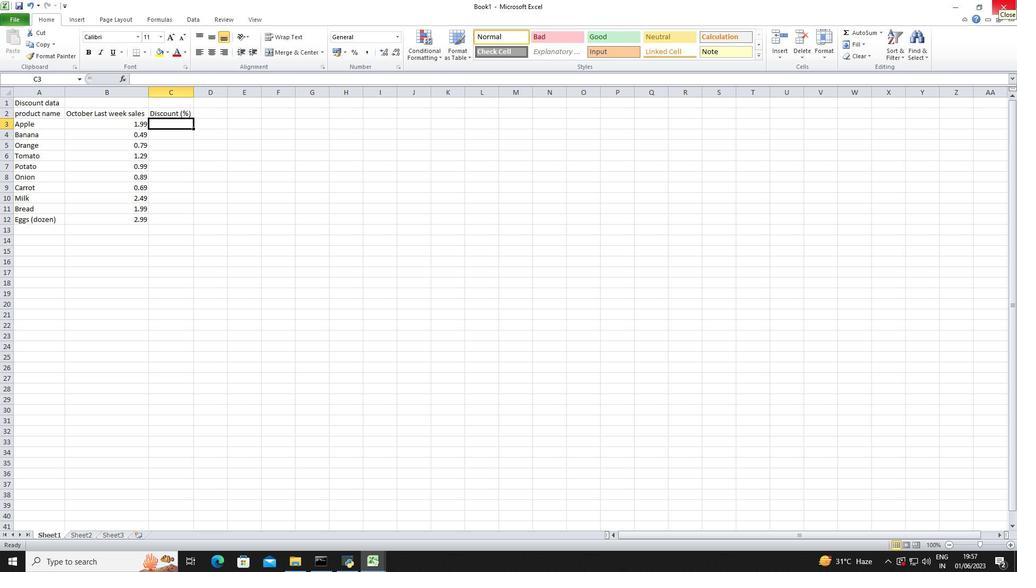 
Action: Key pressed 10<Key.enter>20<Key.enter>15<Key.enter>5<Key.enter>12<Key.enter>8<Key.enter>25<Key.enter>10<Key.enter>15<Key.enter>20<Key.enter>
Screenshot: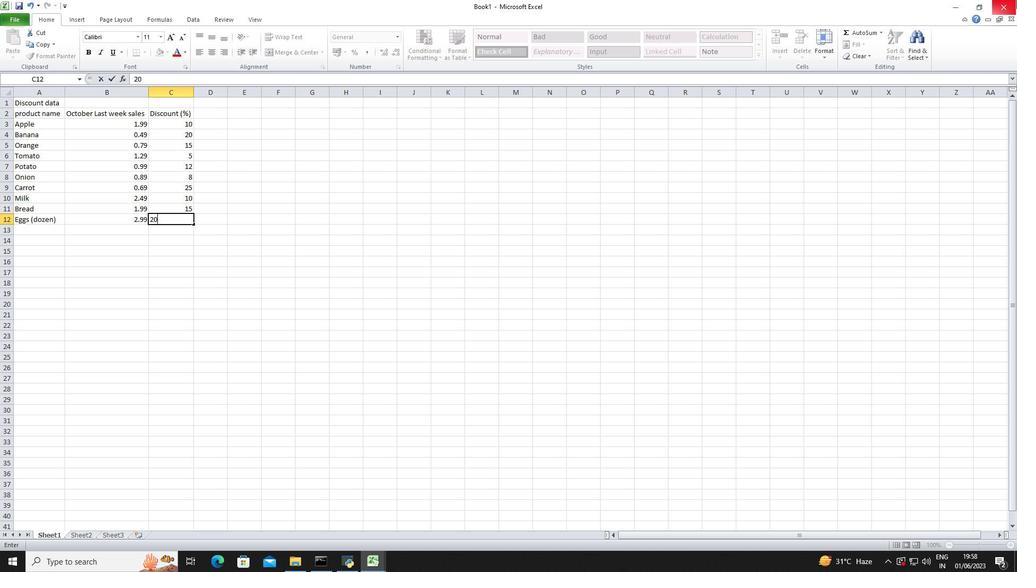 
Action: Mouse moved to (146, 89)
Screenshot: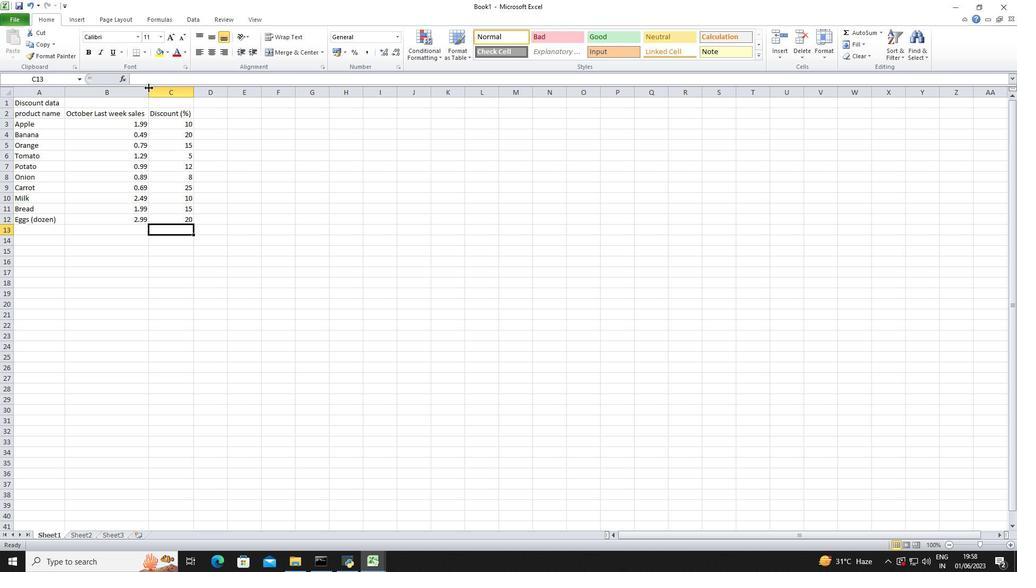 
Action: Mouse pressed left at (146, 89)
Screenshot: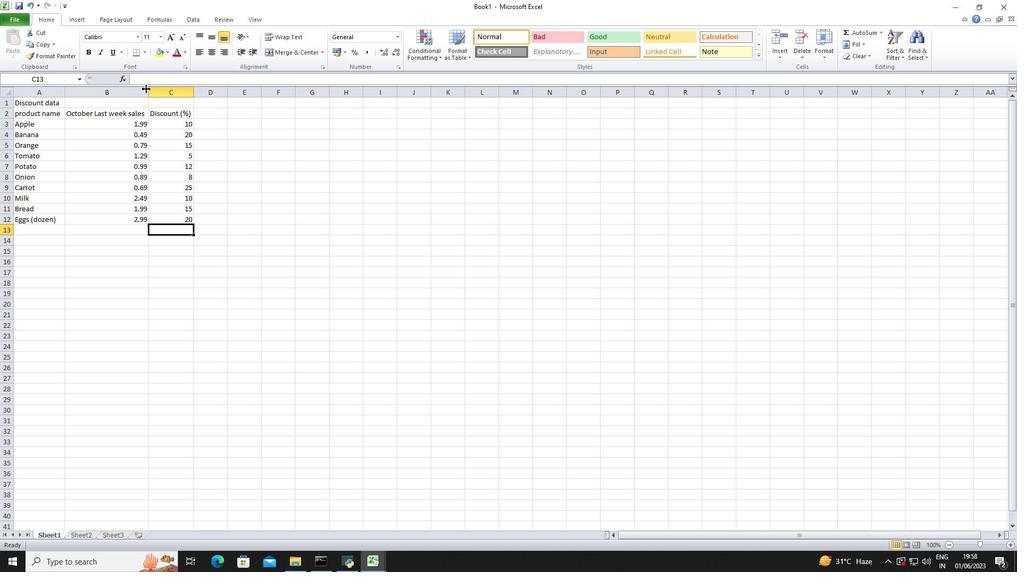 
Action: Mouse pressed left at (146, 89)
Screenshot: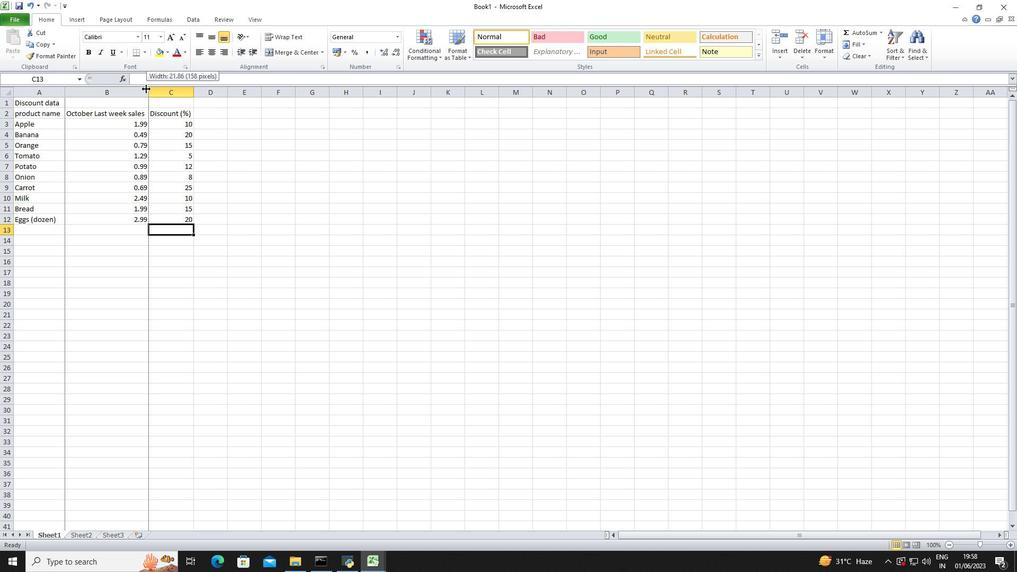 
Action: Mouse moved to (193, 91)
Screenshot: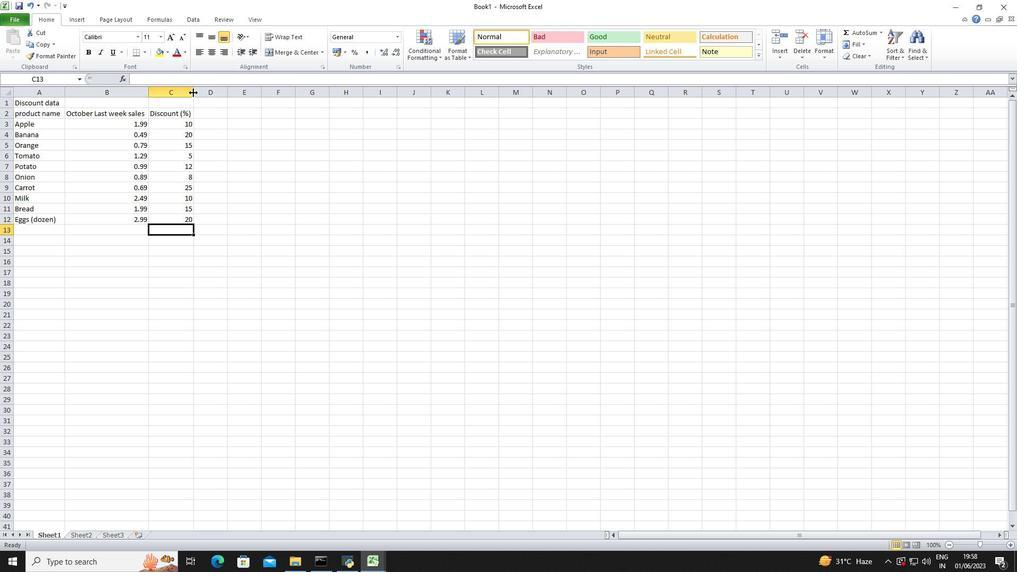 
Action: Mouse pressed left at (193, 91)
Screenshot: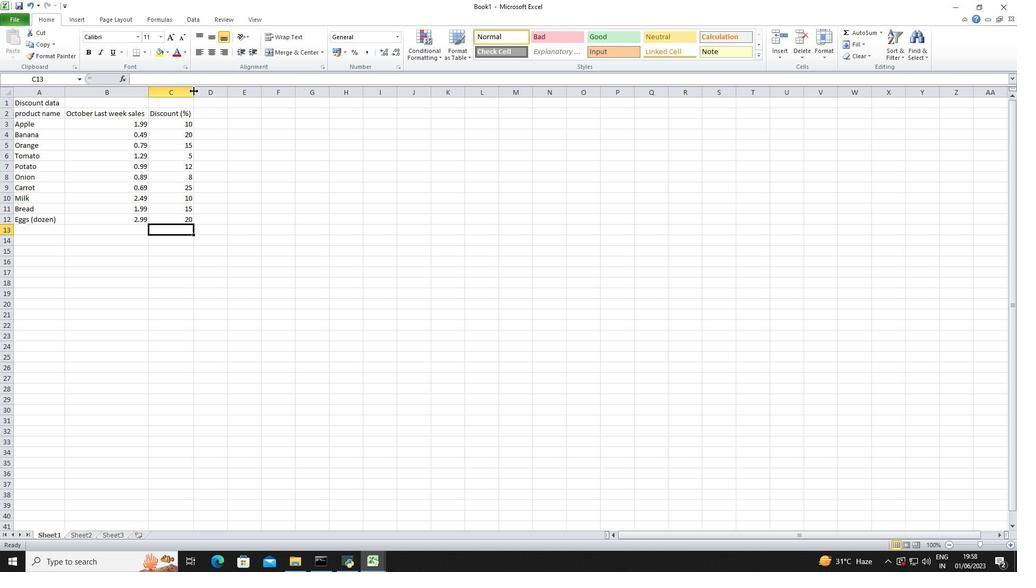 
Action: Mouse moved to (65, 90)
Screenshot: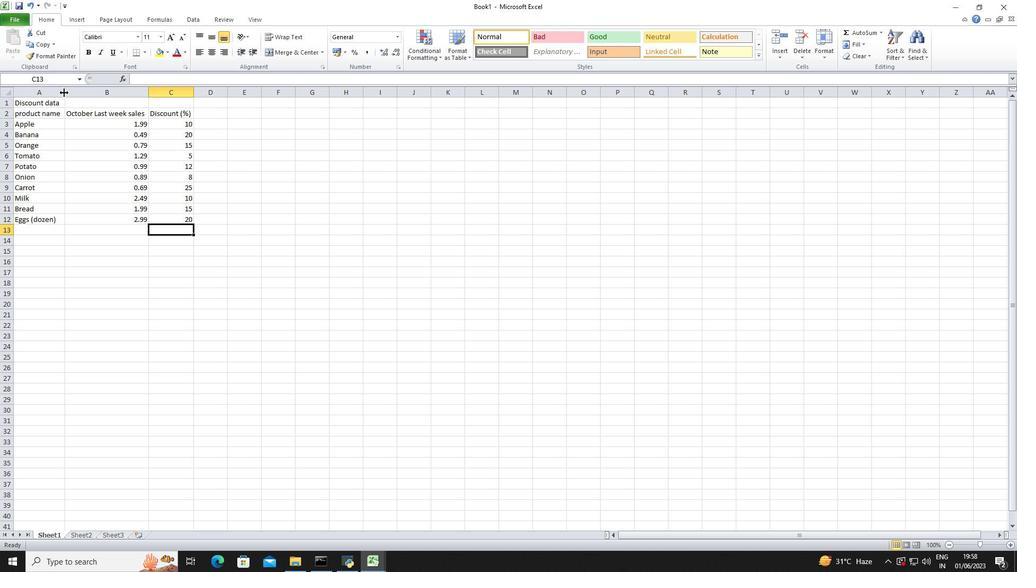 
Action: Mouse pressed left at (65, 90)
Screenshot: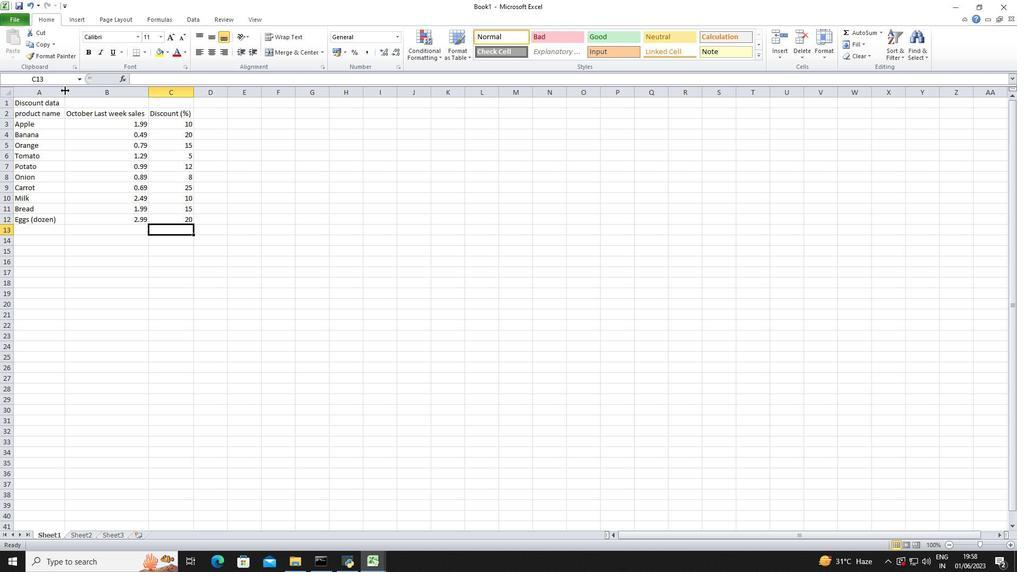 
Action: Mouse pressed left at (65, 90)
Screenshot: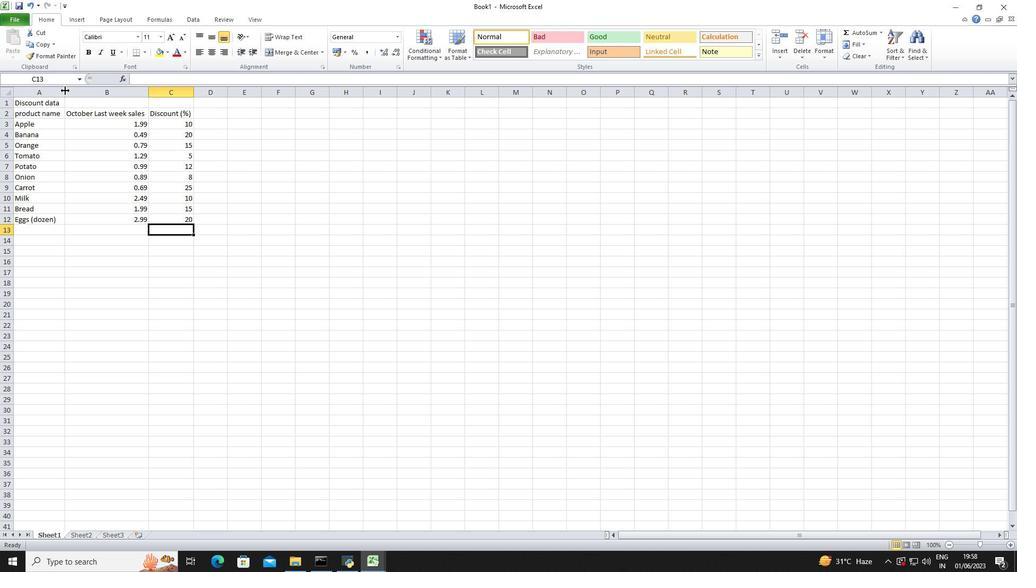 
Action: Mouse moved to (13, 20)
Screenshot: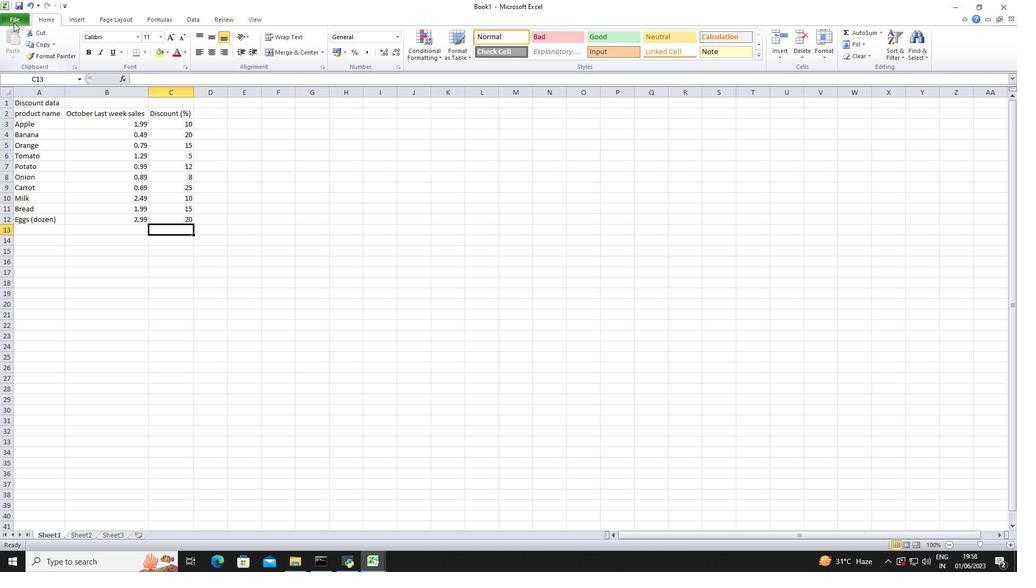 
Action: Mouse pressed left at (13, 20)
Screenshot: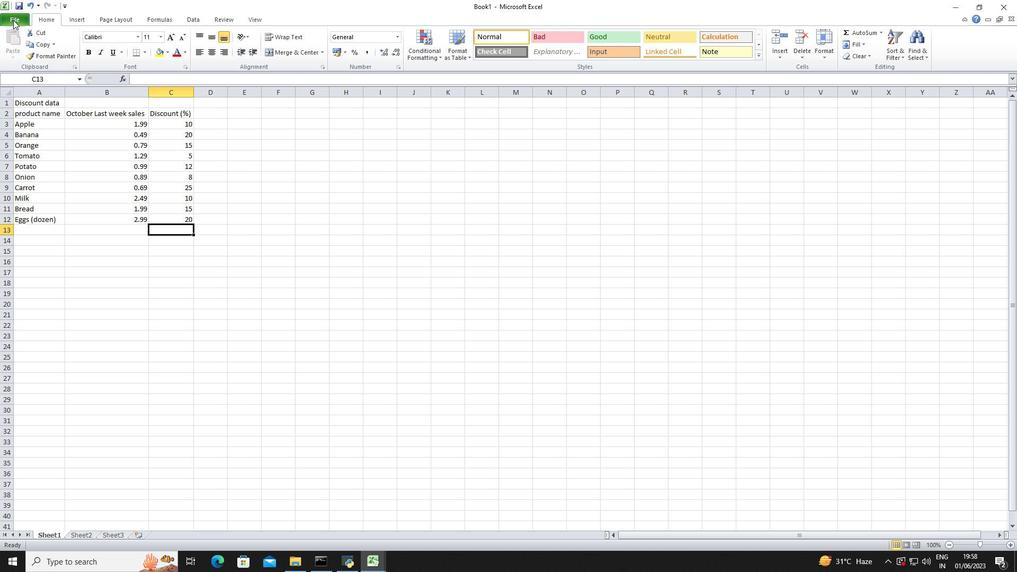
Action: Mouse moved to (24, 52)
Screenshot: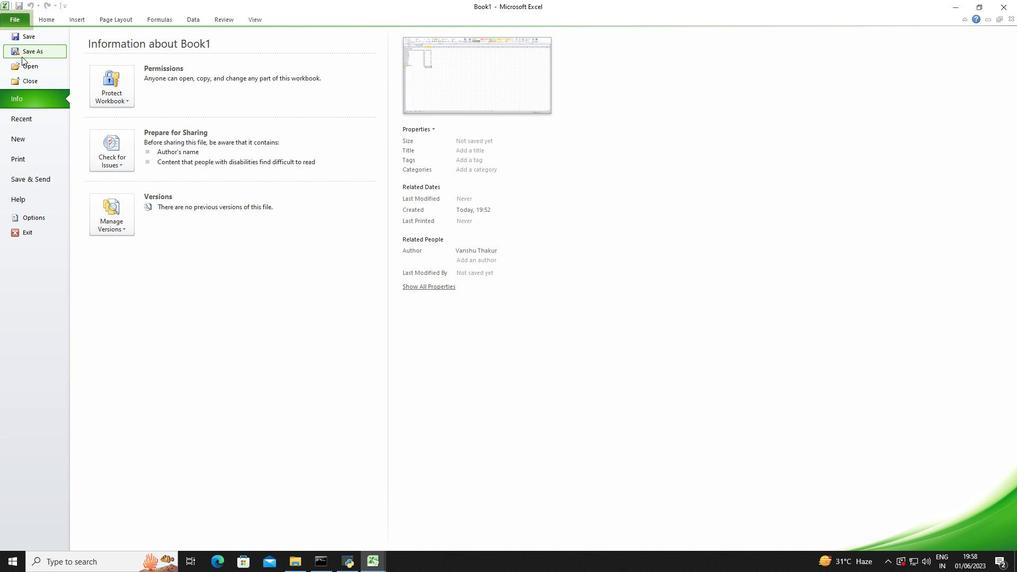 
Action: Mouse pressed left at (24, 52)
Screenshot: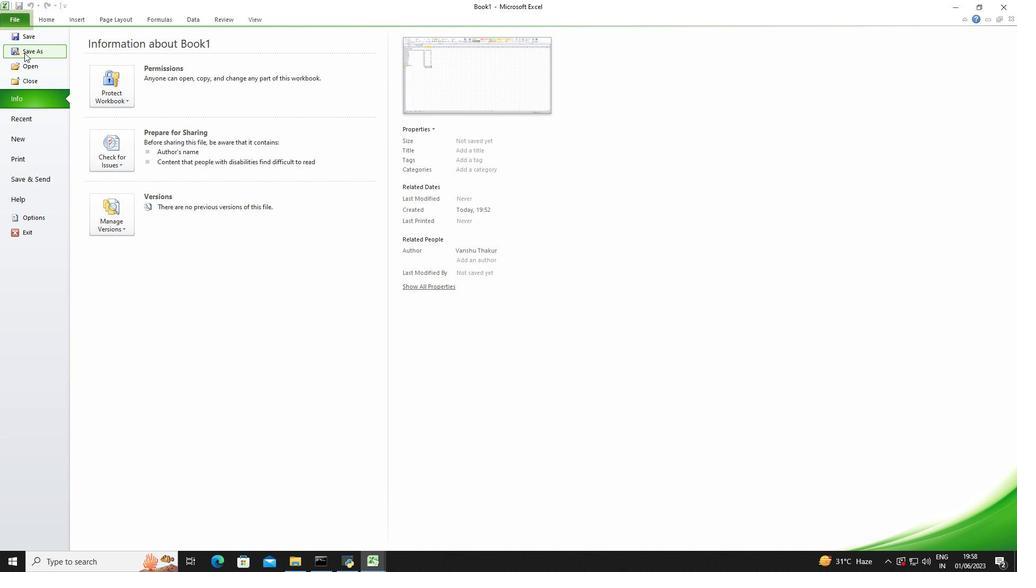 
Action: Mouse moved to (160, 330)
Screenshot: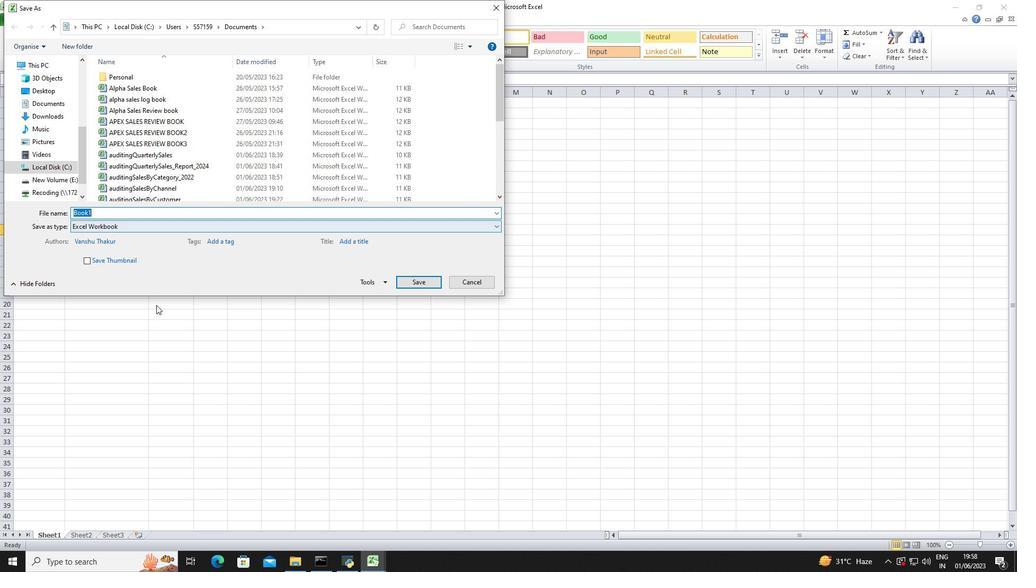 
Action: Key pressed auditing<Key.shift_r><Key.shift_r><Key.shift_r><Key.shift_r><Key.shift_r><Key.shift_r>Sales<Key.space><Key.backspace><Key.shift_r>By<Key.shift_r><Key.shift_r><Key.shift_r><Key.shift_r><Key.shift_r><Key.shift_r><Key.shift_r>Product<Key.shift_r><Key.shift_r>_2022
Screenshot: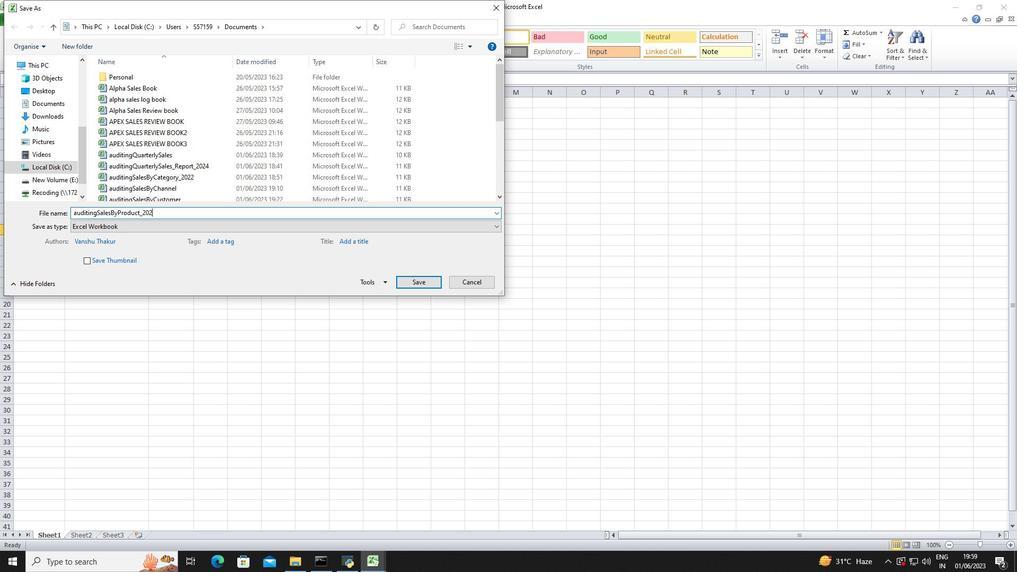 
Action: Mouse moved to (425, 283)
Screenshot: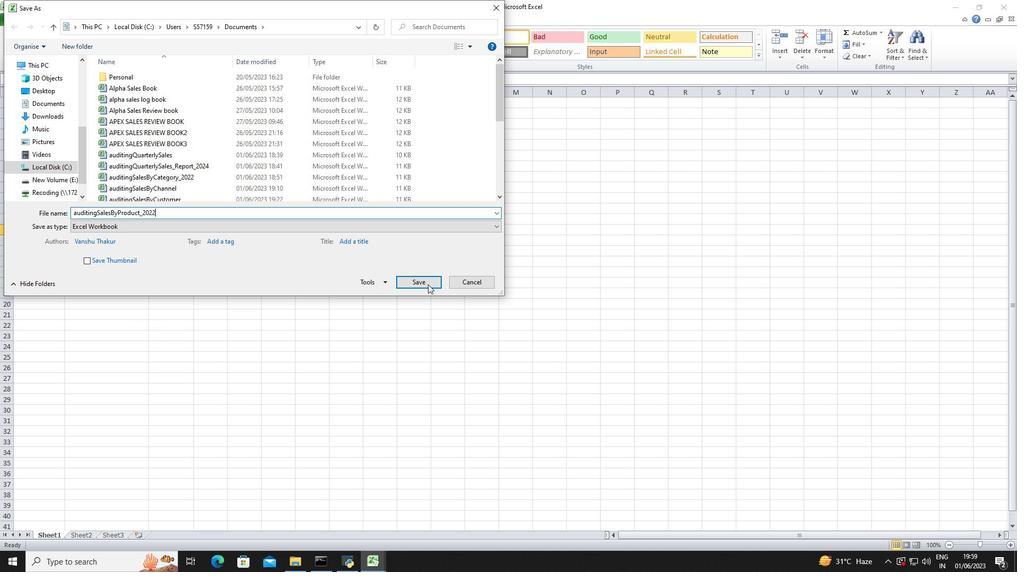 
Action: Mouse pressed left at (425, 283)
Screenshot: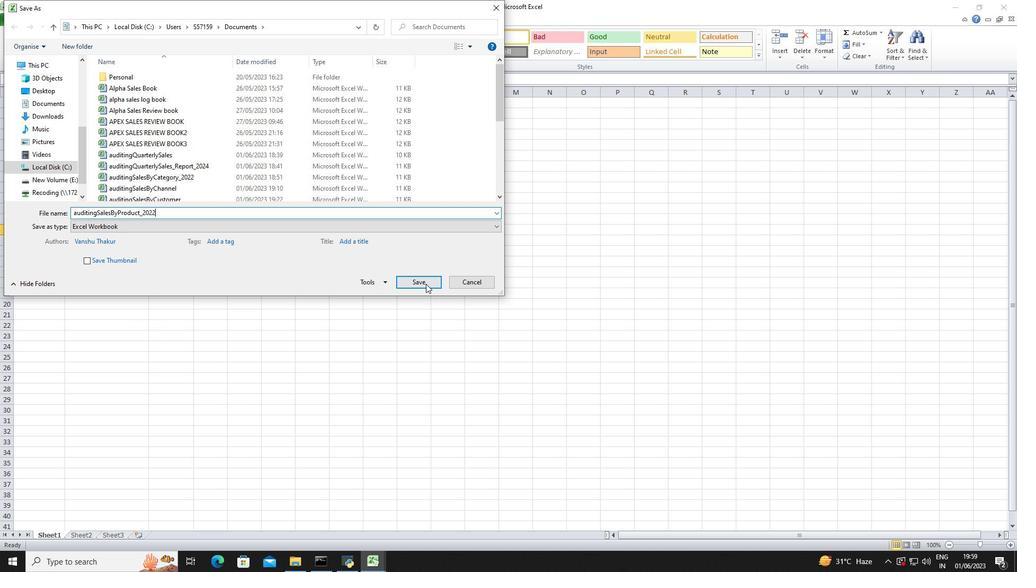 
Action: Mouse moved to (102, 239)
Screenshot: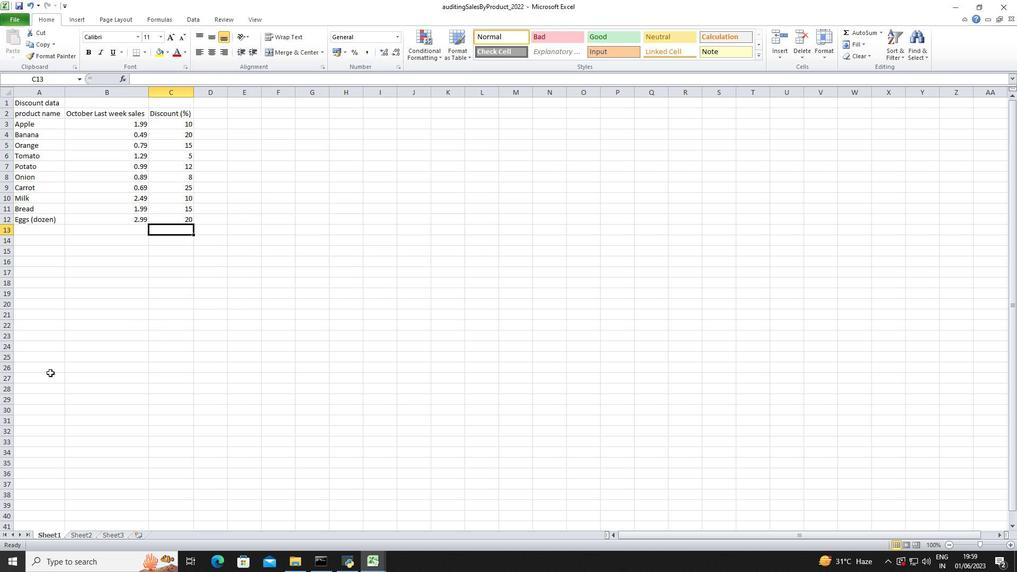 
